 Task: Create a section Agile Assassins and in the section, add a milestone Blockchain Integration in the project AgileBuddy
Action: Mouse moved to (245, 699)
Screenshot: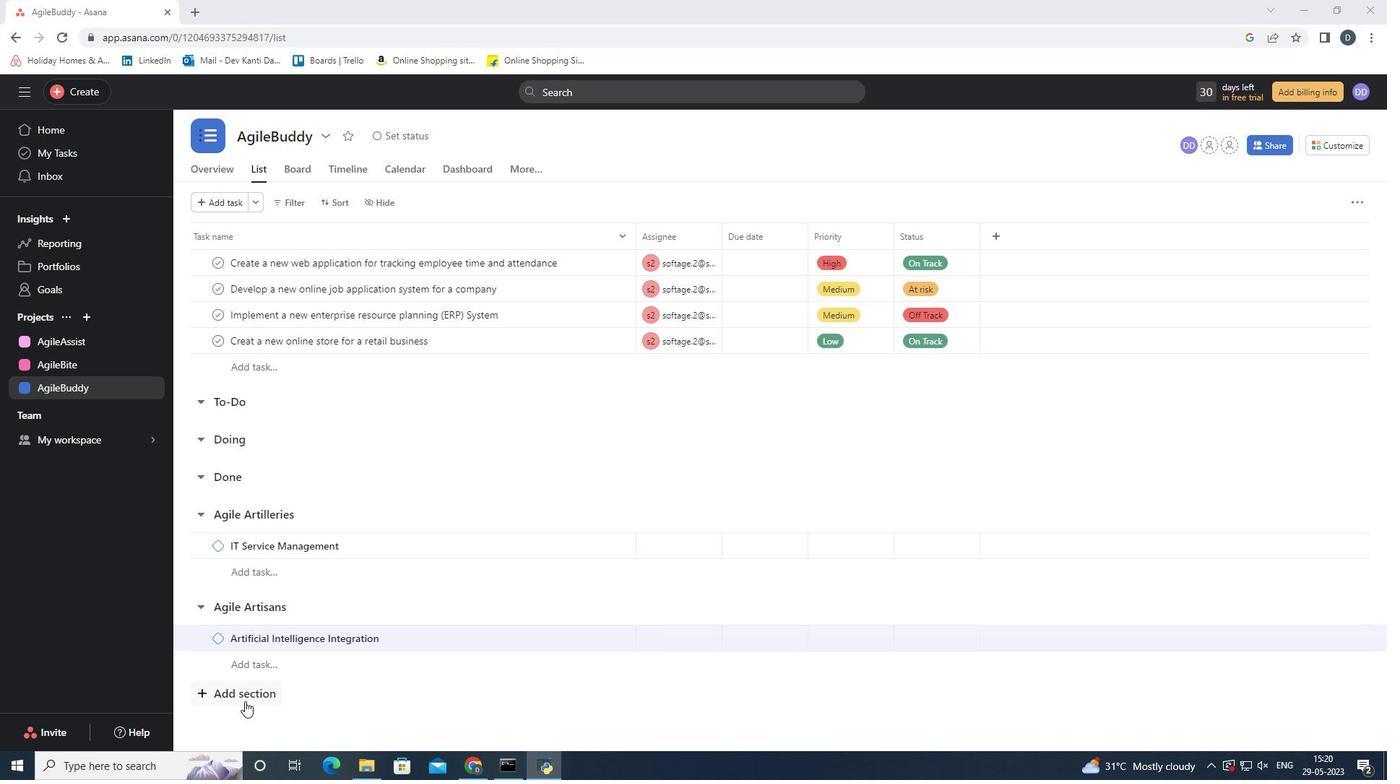 
Action: Mouse pressed left at (245, 699)
Screenshot: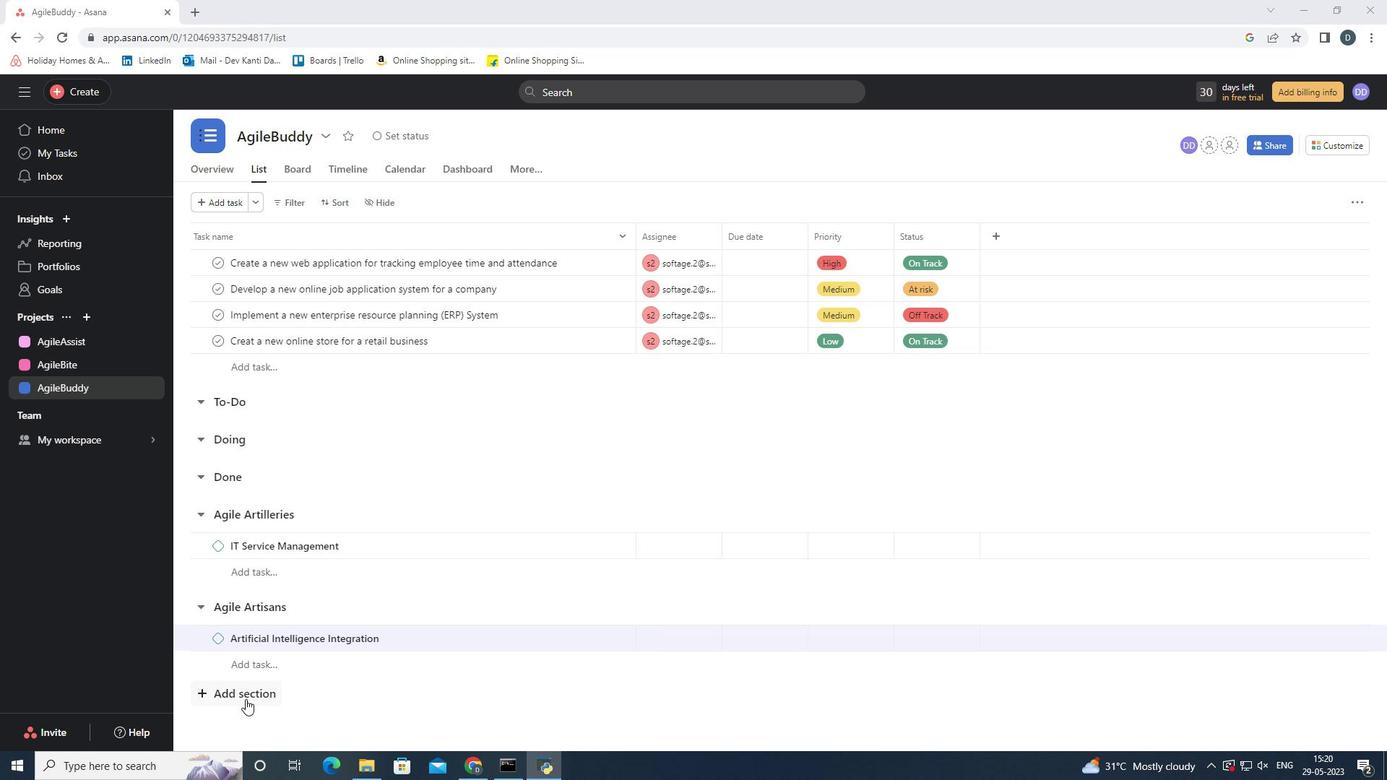 
Action: Mouse moved to (543, 577)
Screenshot: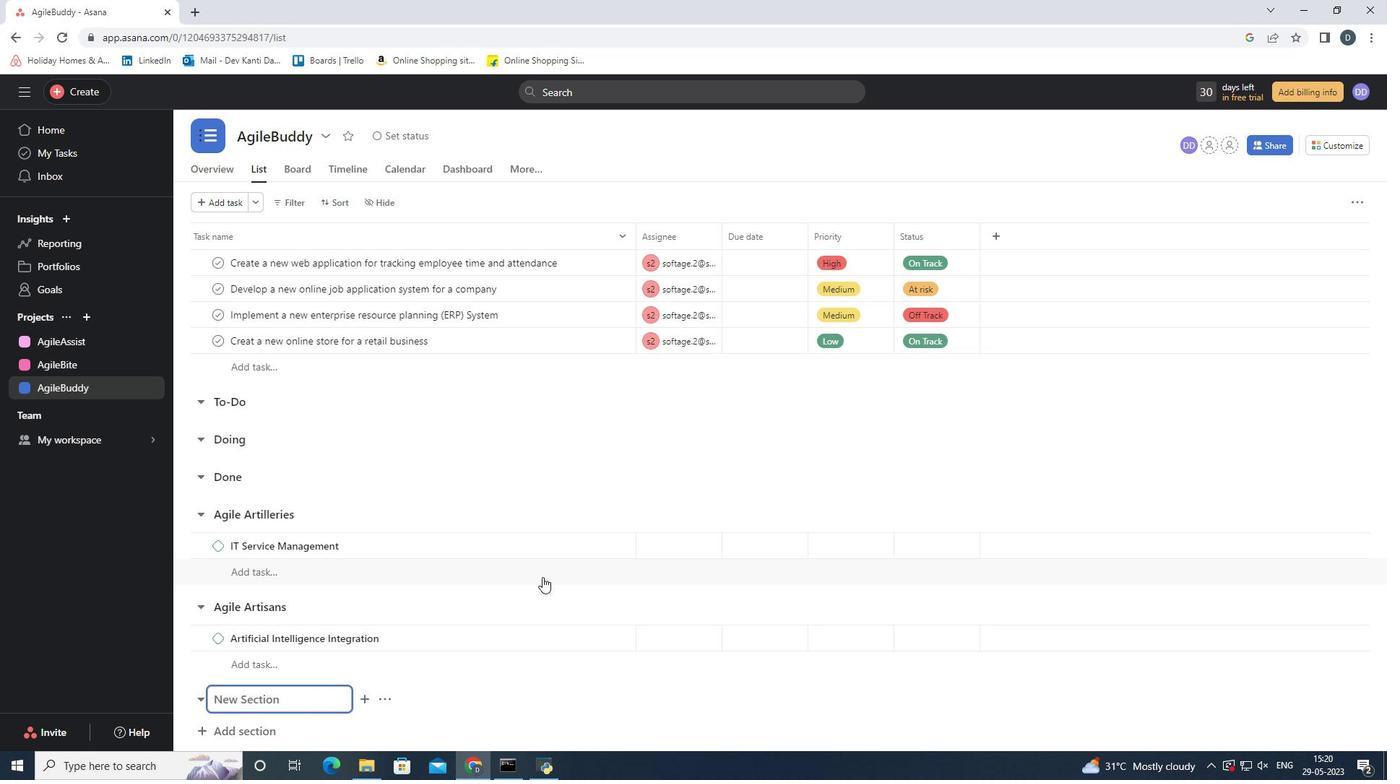
Action: Mouse scrolled (543, 576) with delta (0, 0)
Screenshot: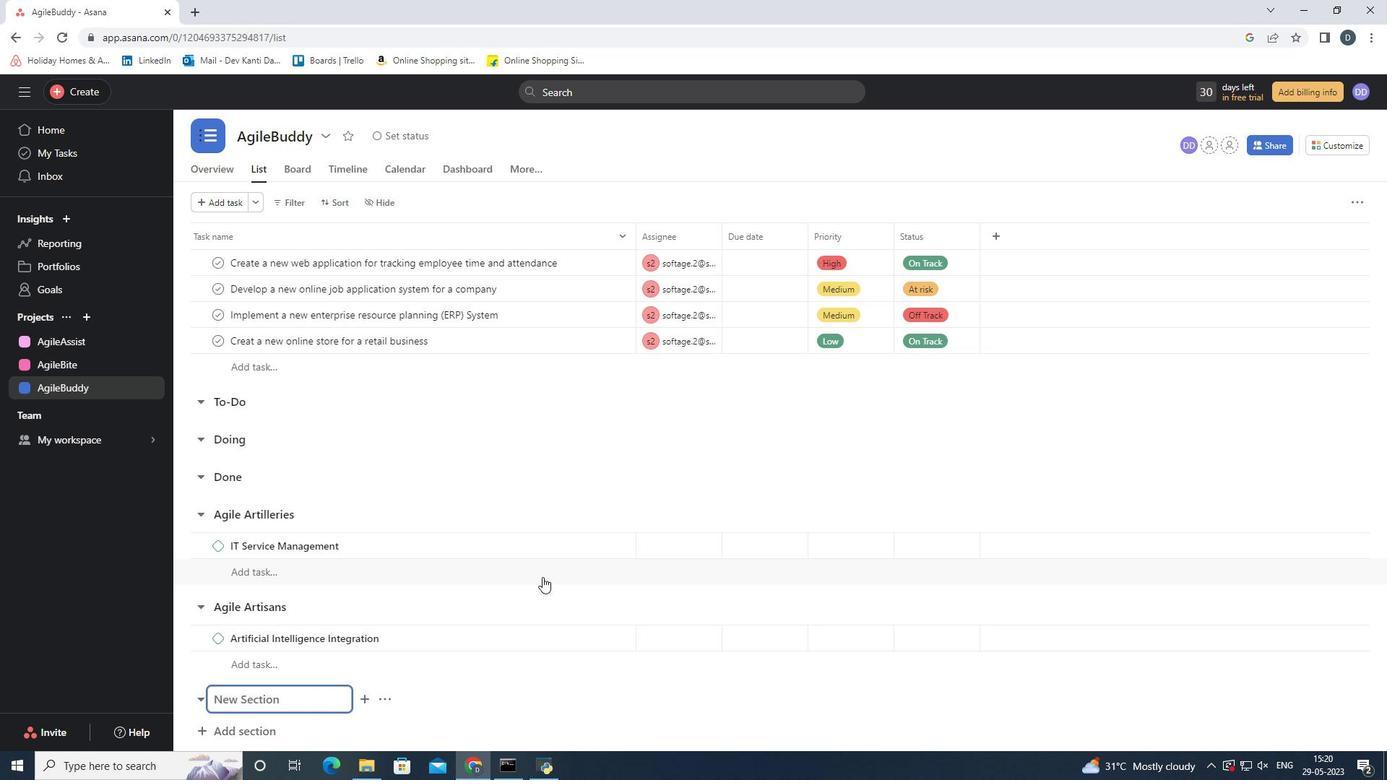 
Action: Mouse scrolled (543, 576) with delta (0, 0)
Screenshot: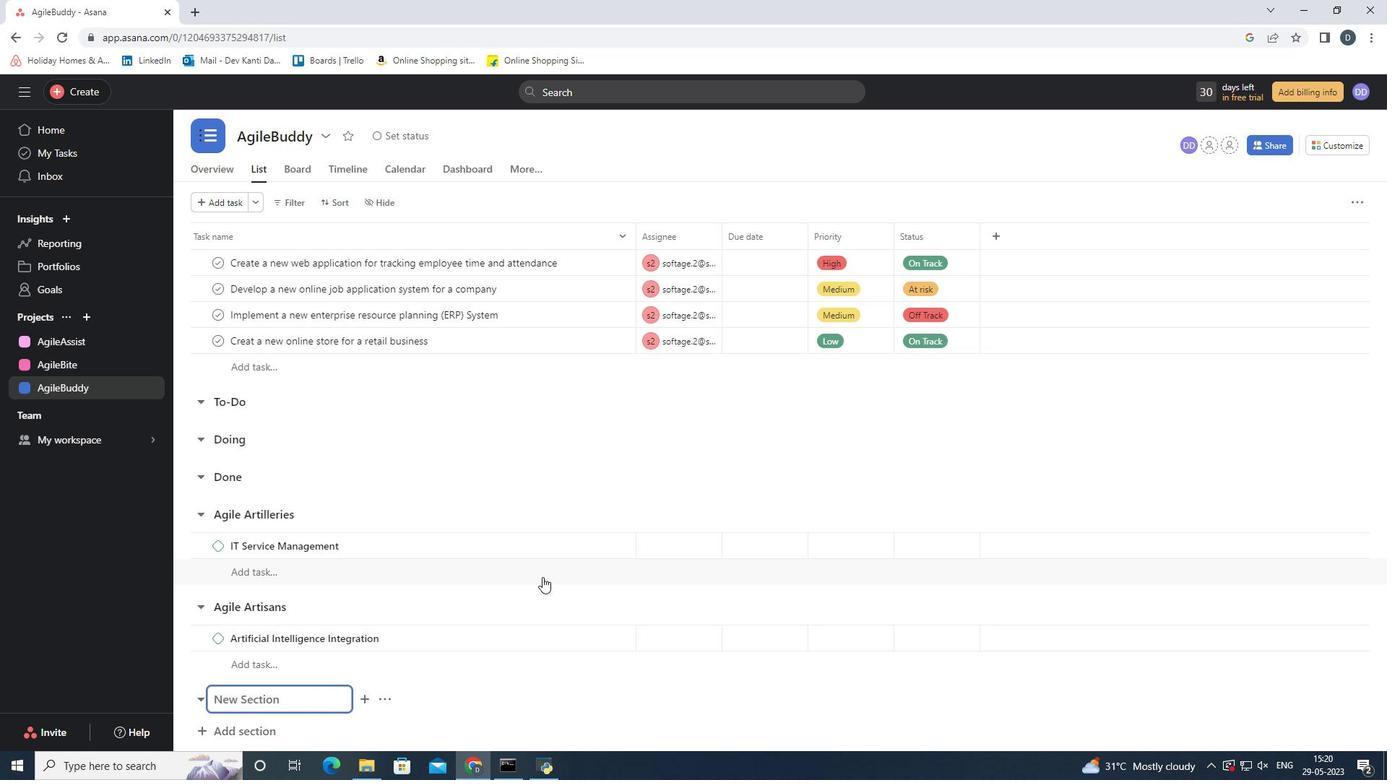 
Action: Mouse scrolled (543, 576) with delta (0, 0)
Screenshot: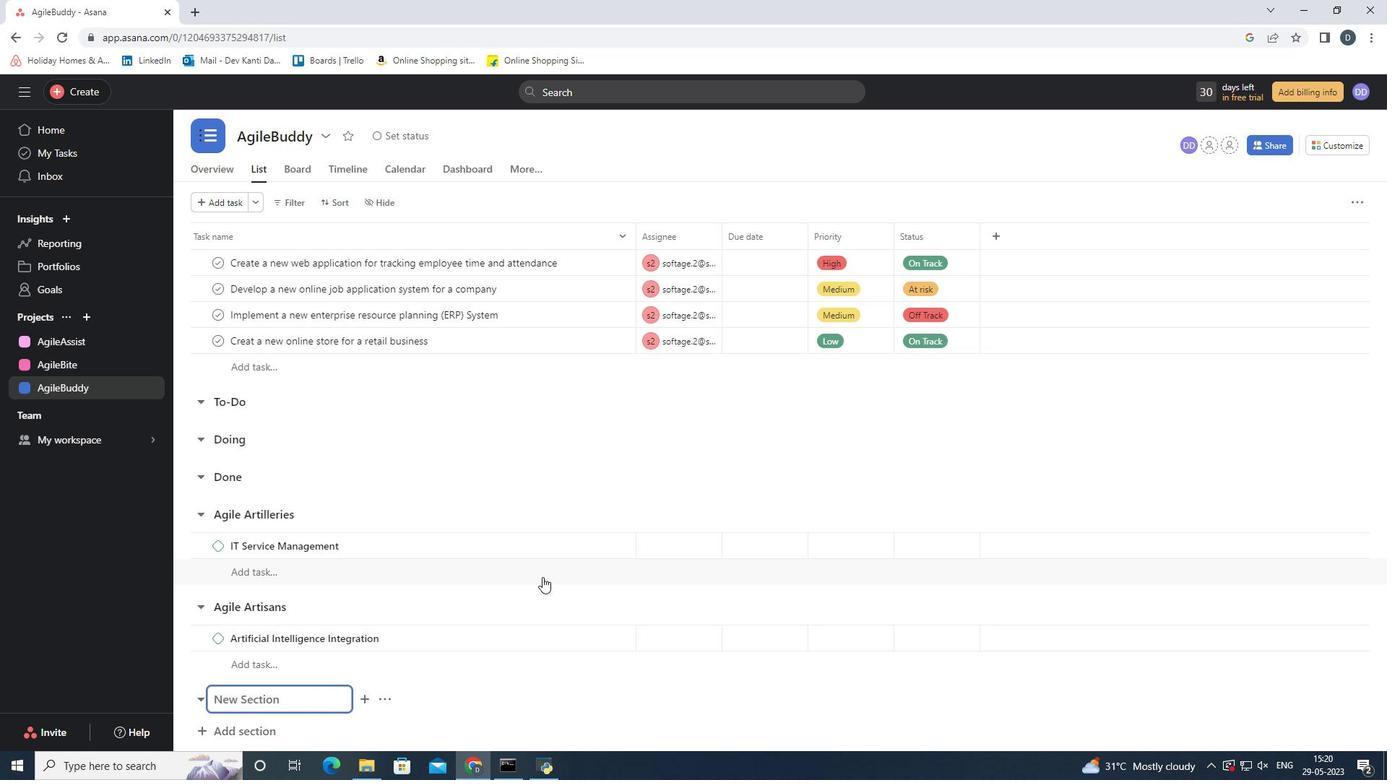
Action: Mouse moved to (518, 688)
Screenshot: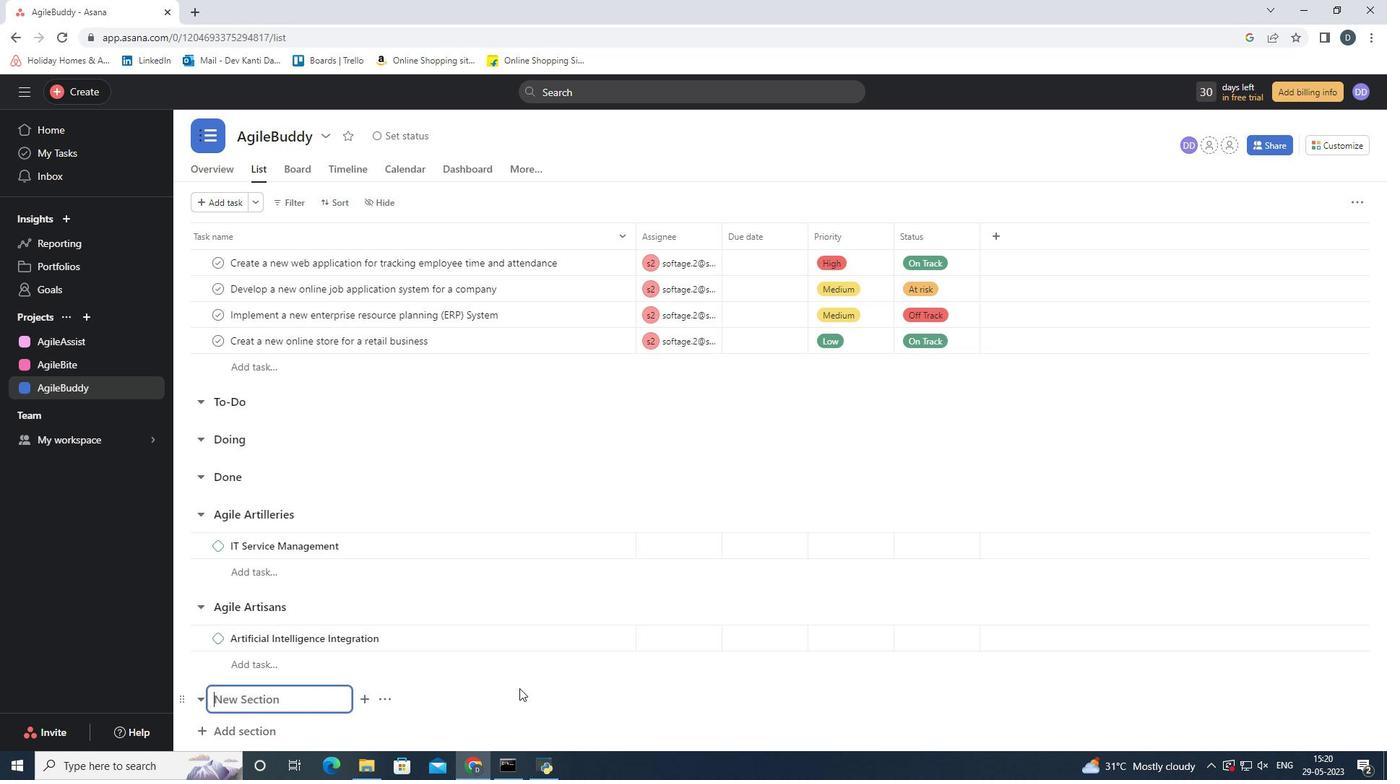 
Action: Key pressed <Key.shift>
Screenshot: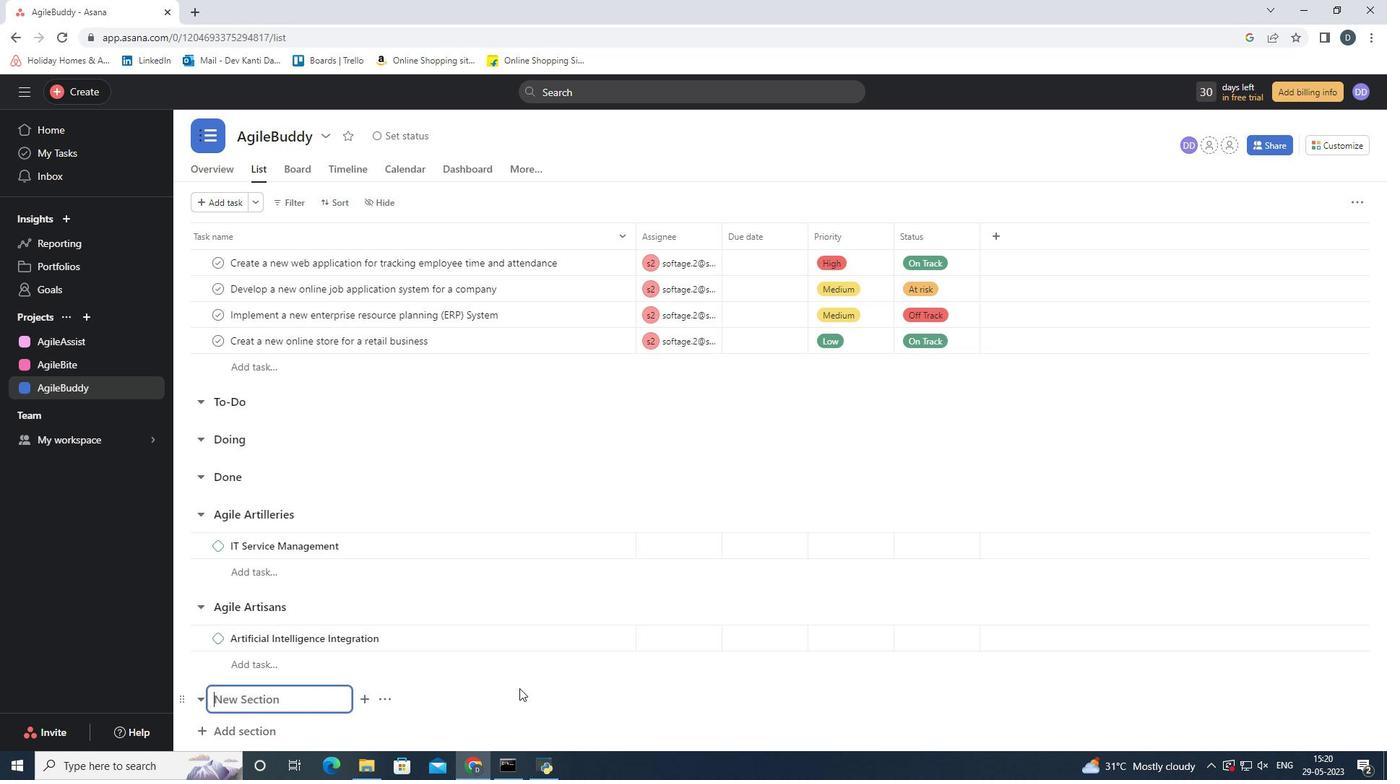 
Action: Mouse moved to (516, 688)
Screenshot: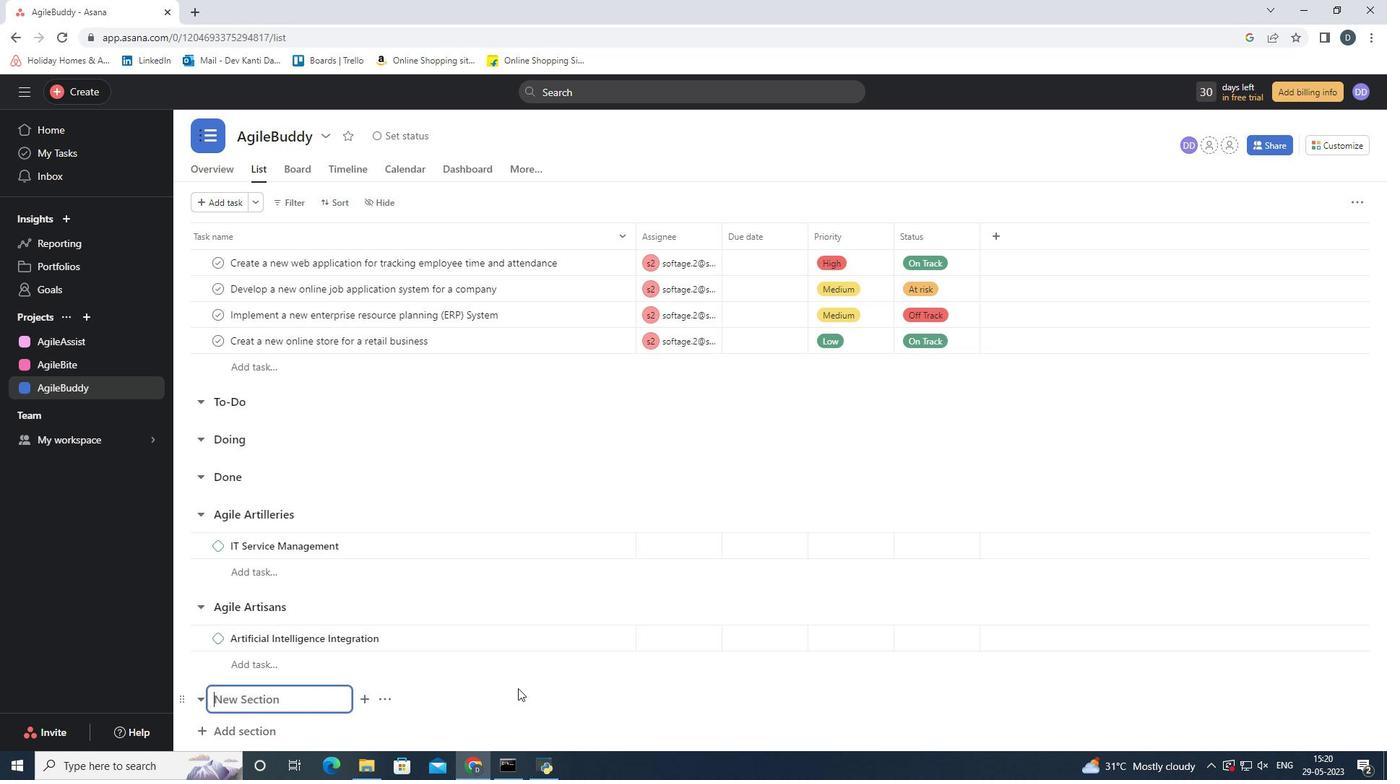 
Action: Key pressed Agile<Key.space><Key.shift>Assassins
Screenshot: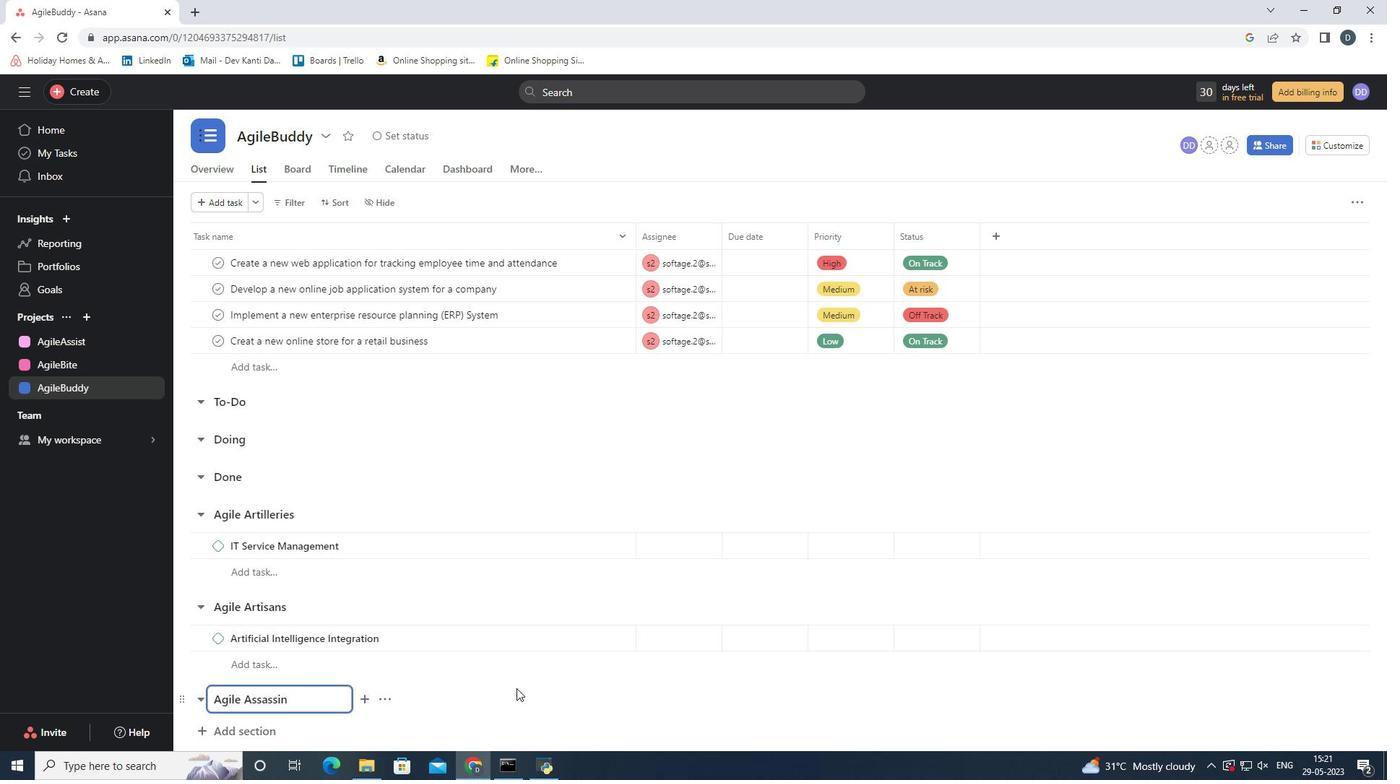 
Action: Mouse moved to (441, 691)
Screenshot: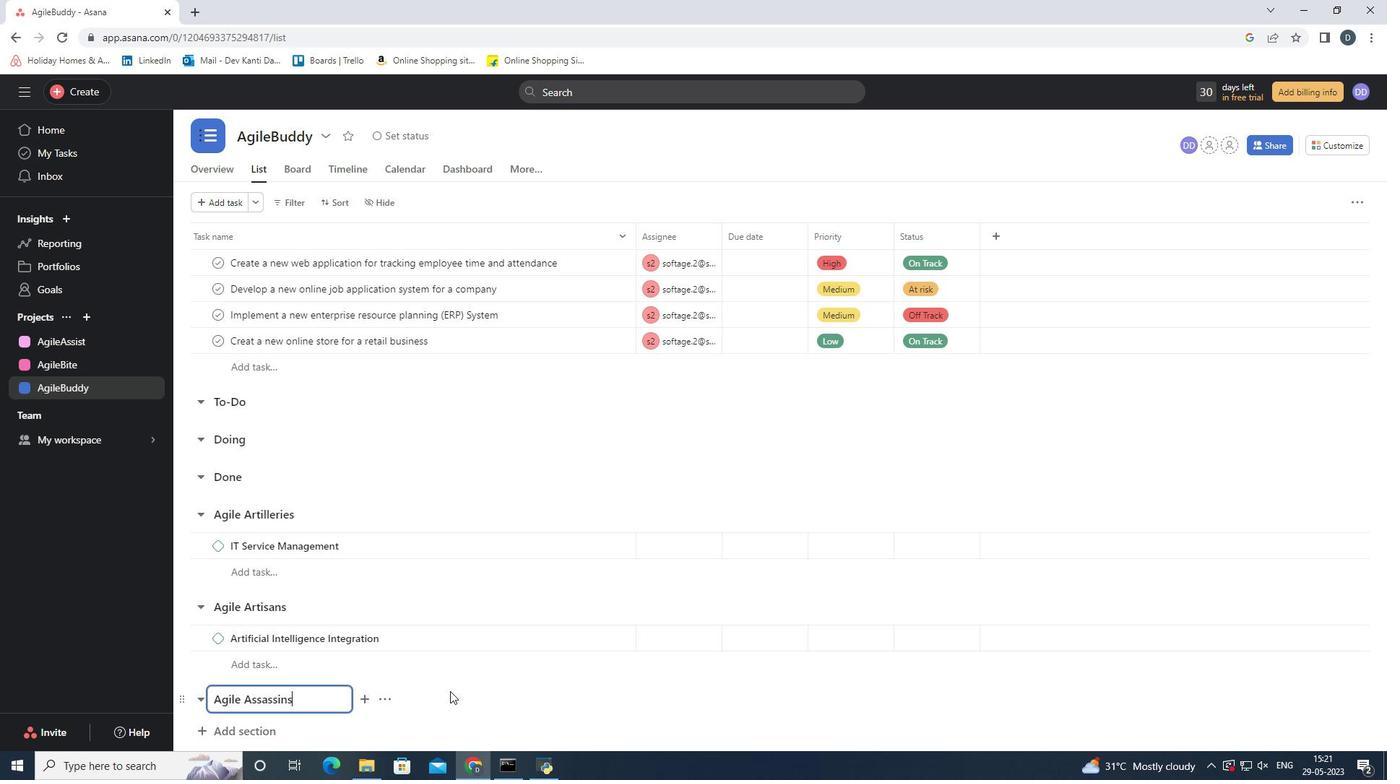 
Action: Mouse pressed left at (441, 691)
Screenshot: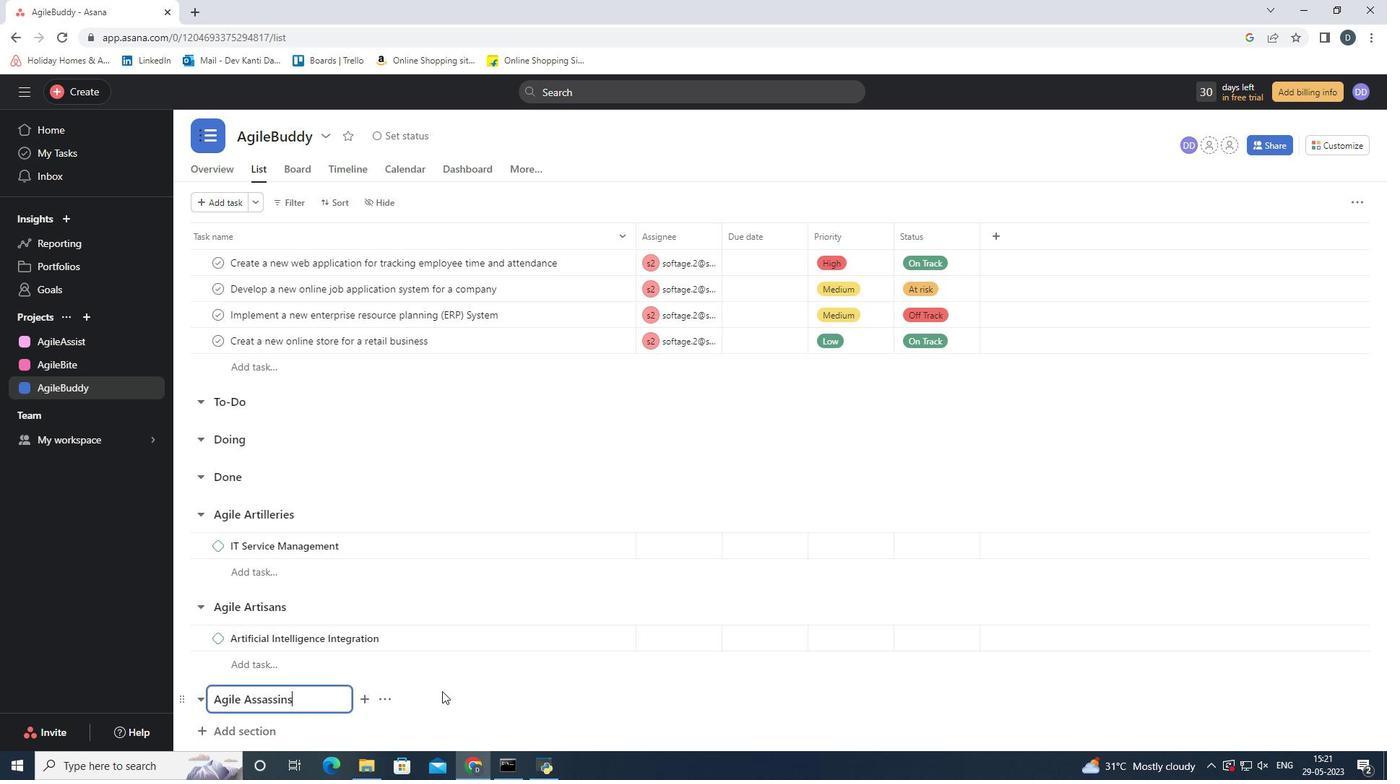 
Action: Mouse moved to (300, 700)
Screenshot: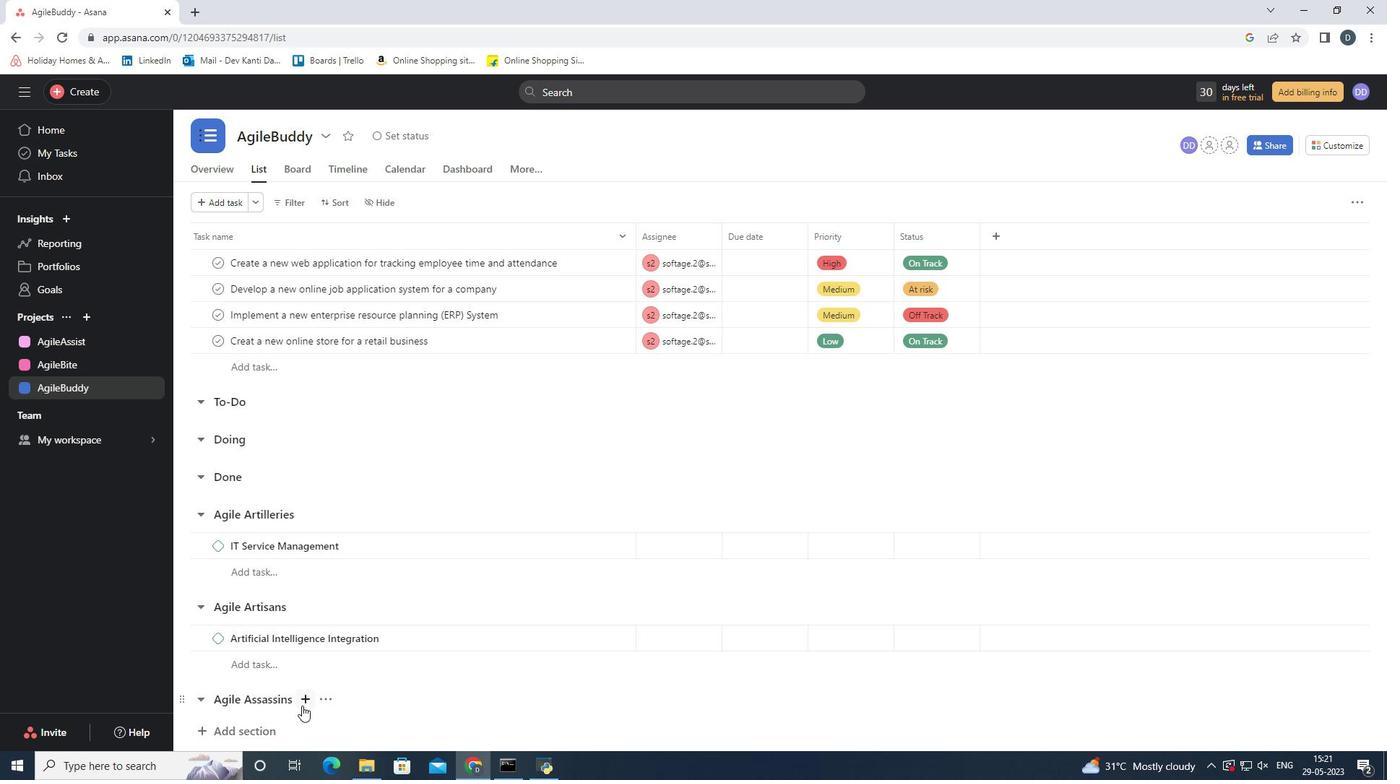 
Action: Mouse pressed left at (300, 700)
Screenshot: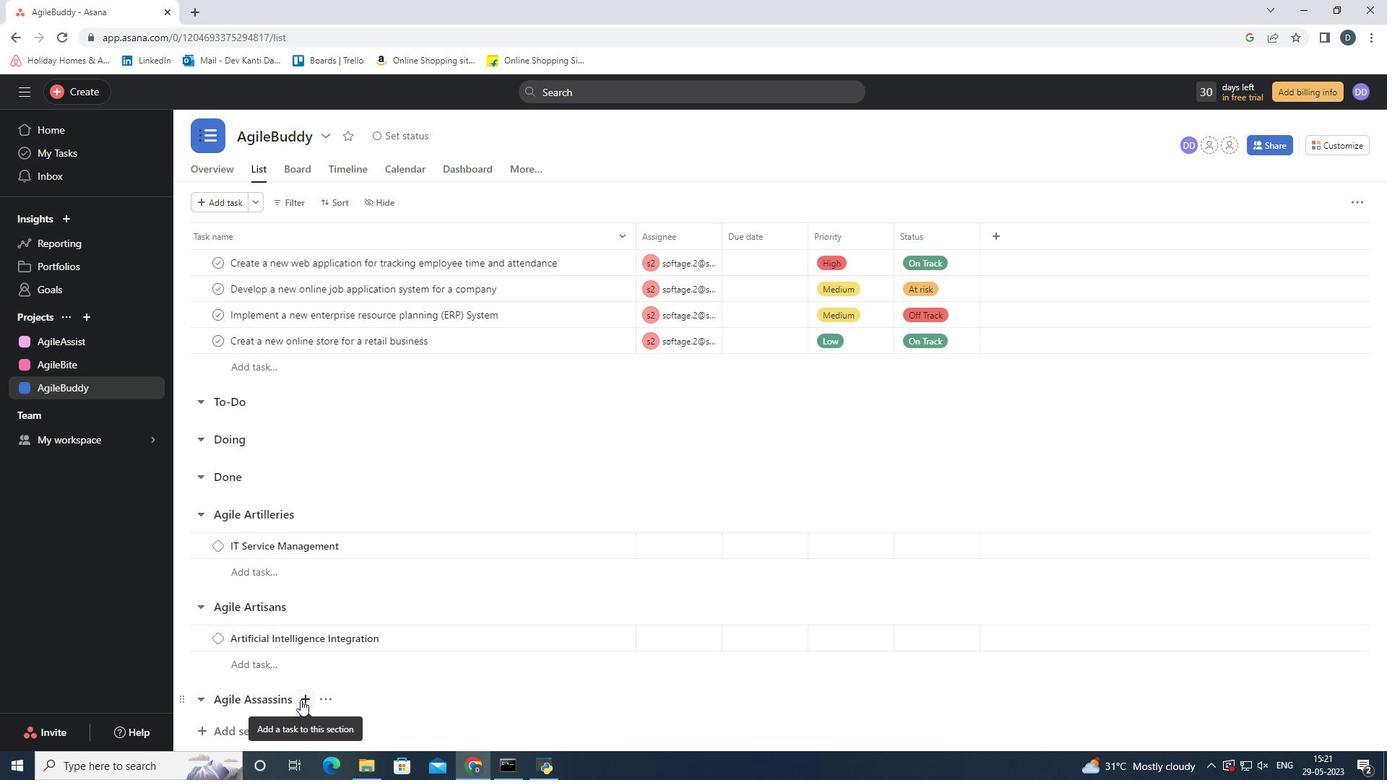 
Action: Mouse moved to (338, 706)
Screenshot: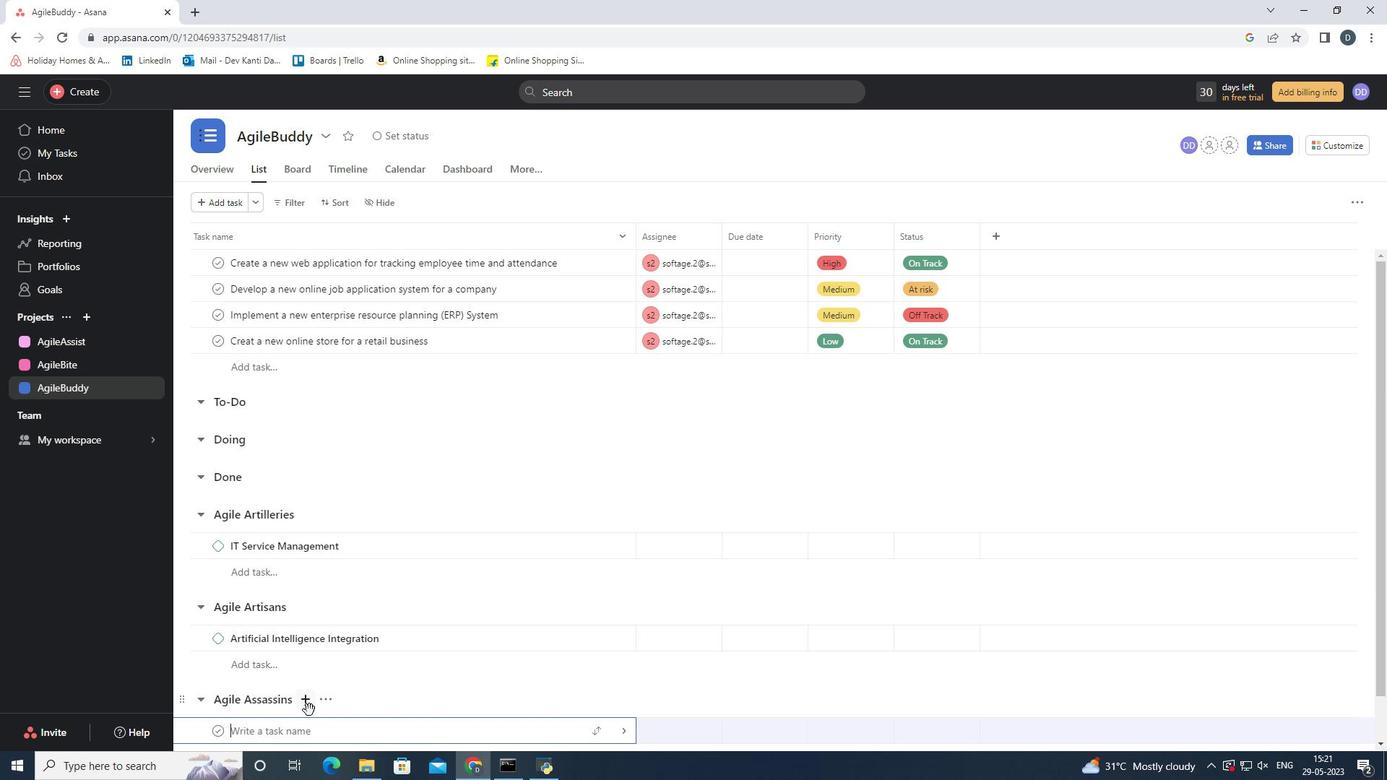 
Action: Mouse scrolled (338, 705) with delta (0, 0)
Screenshot: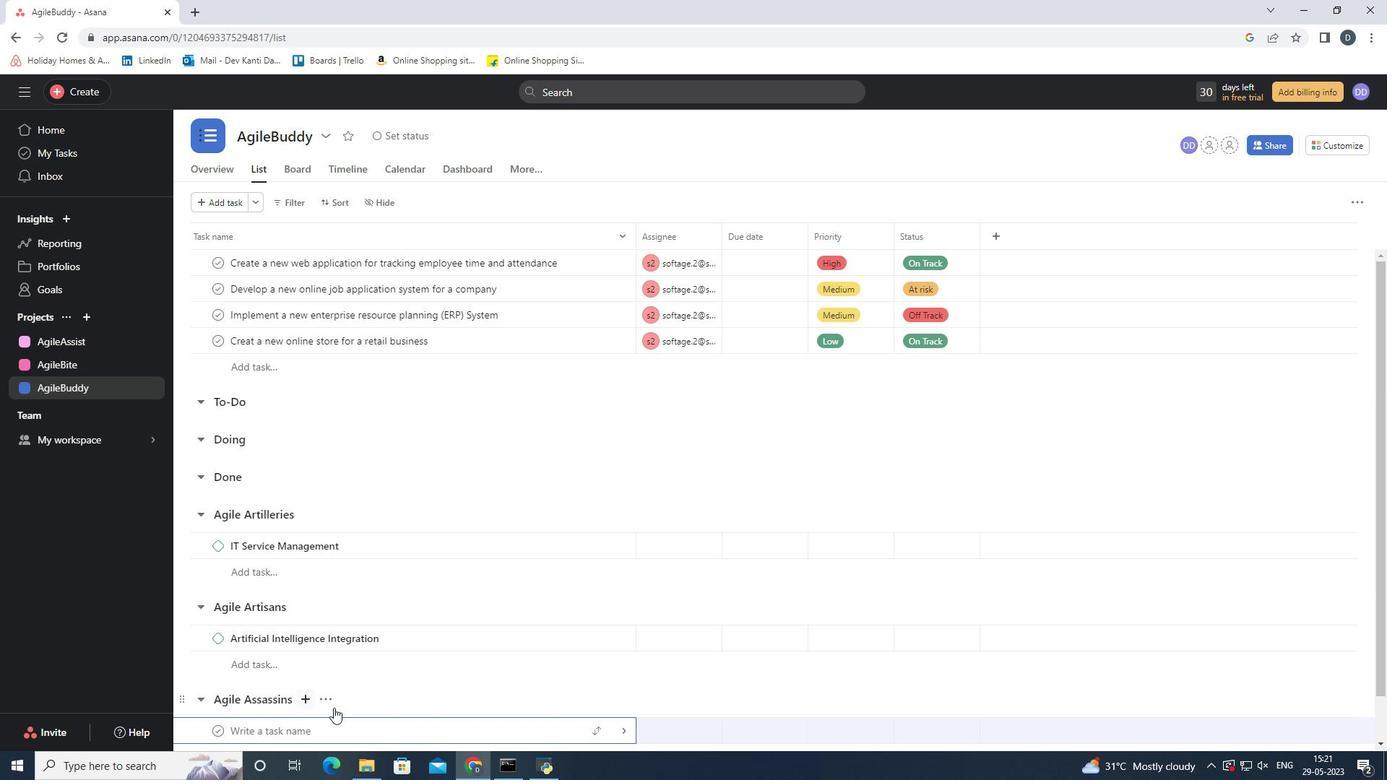 
Action: Mouse scrolled (338, 705) with delta (0, 0)
Screenshot: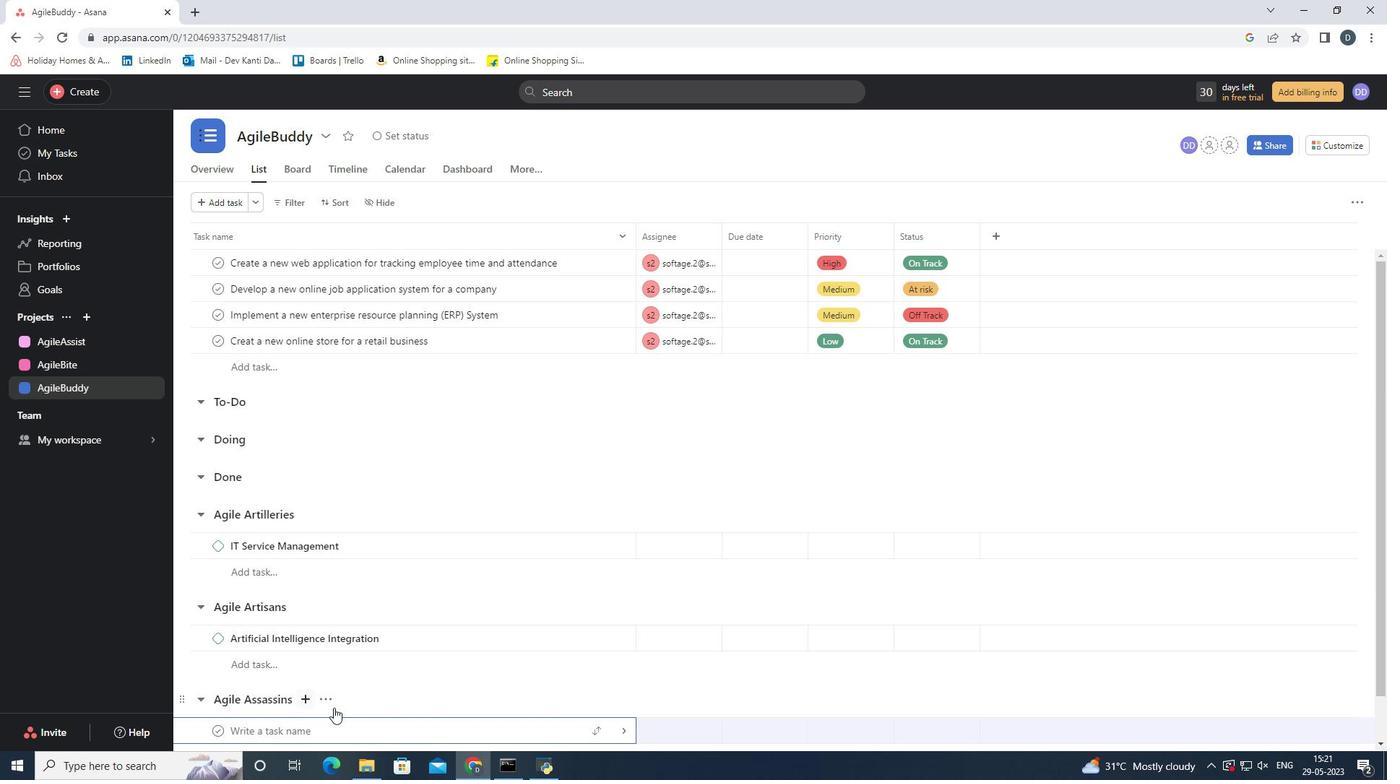 
Action: Mouse scrolled (338, 705) with delta (0, 0)
Screenshot: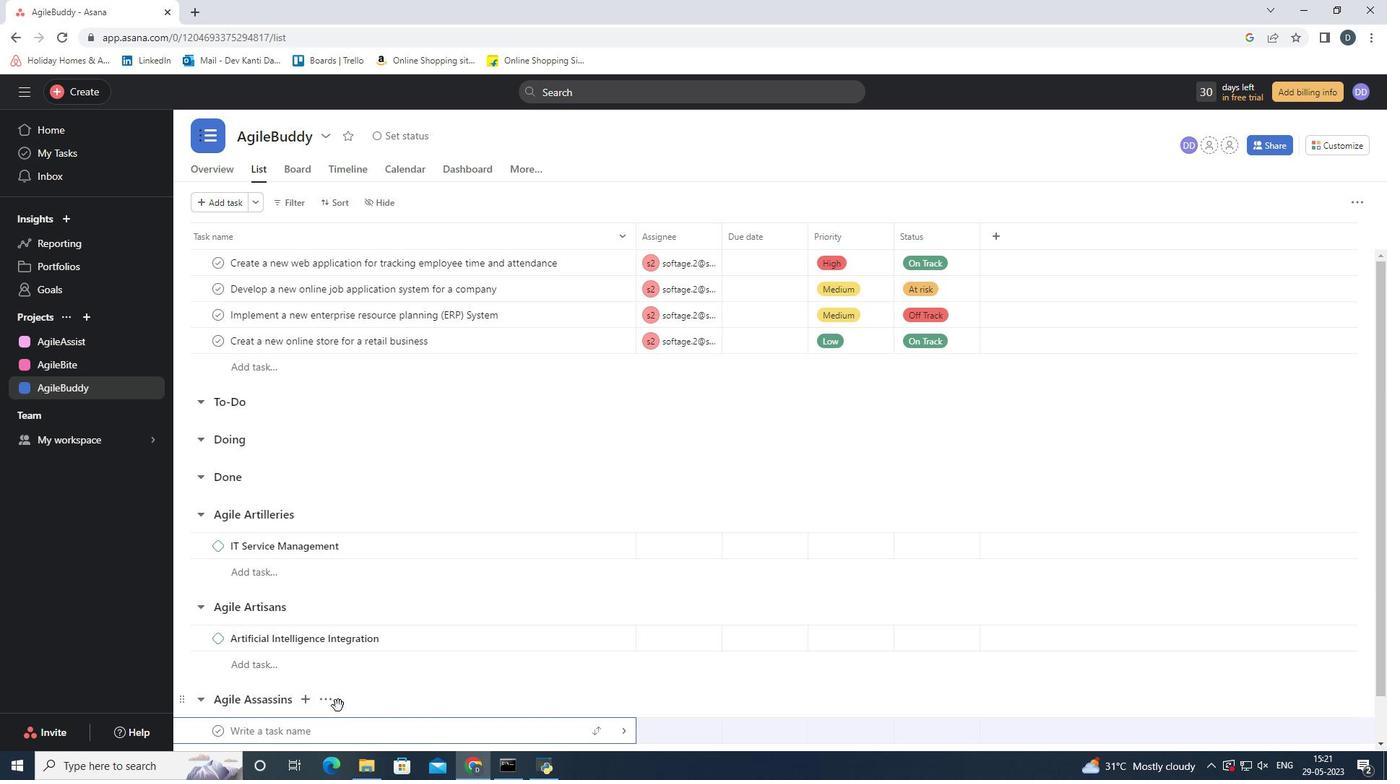 
Action: Mouse moved to (473, 654)
Screenshot: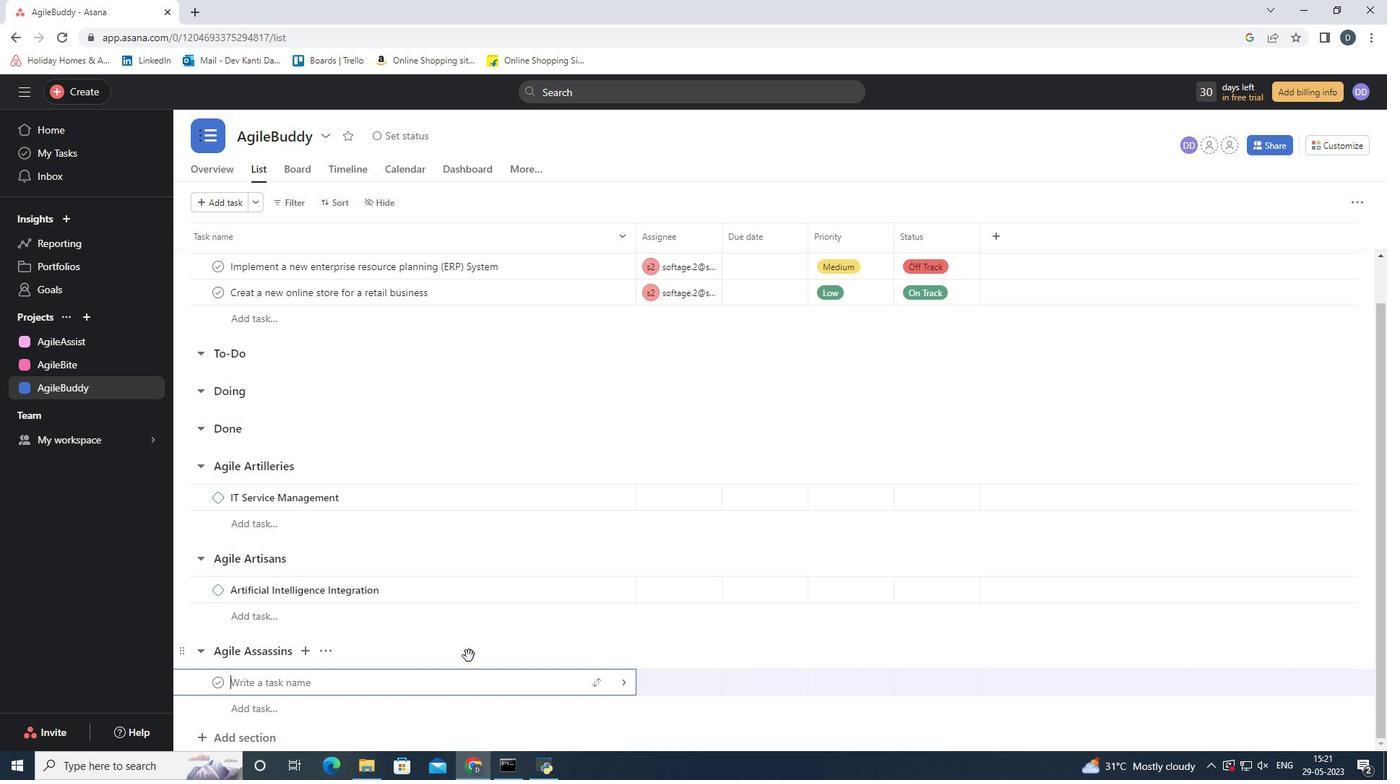 
Action: Key pressed <Key.shift><Key.shift><Key.shift><Key.shift><Key.shift><Key.shift>Blockchain<Key.space><Key.shift>Integration
Screenshot: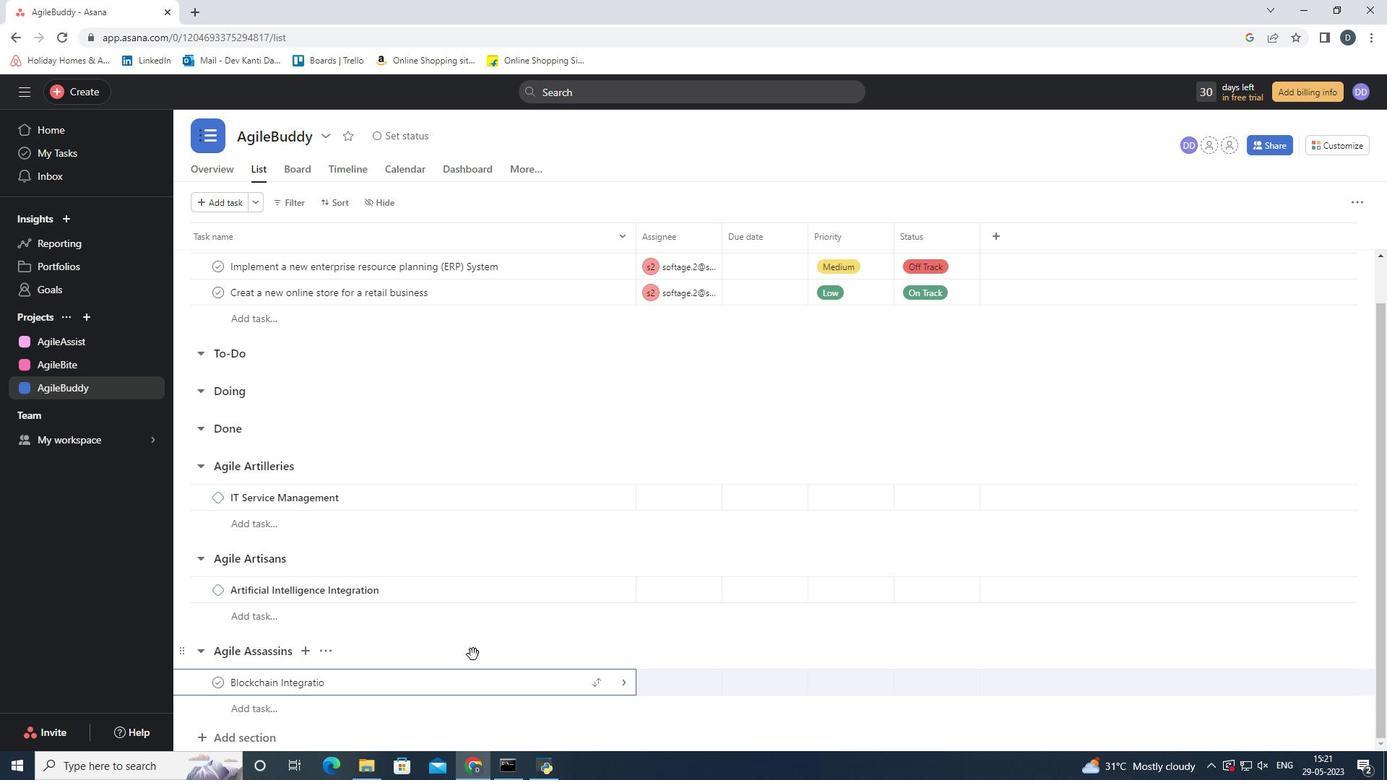 
Action: Mouse moved to (623, 686)
Screenshot: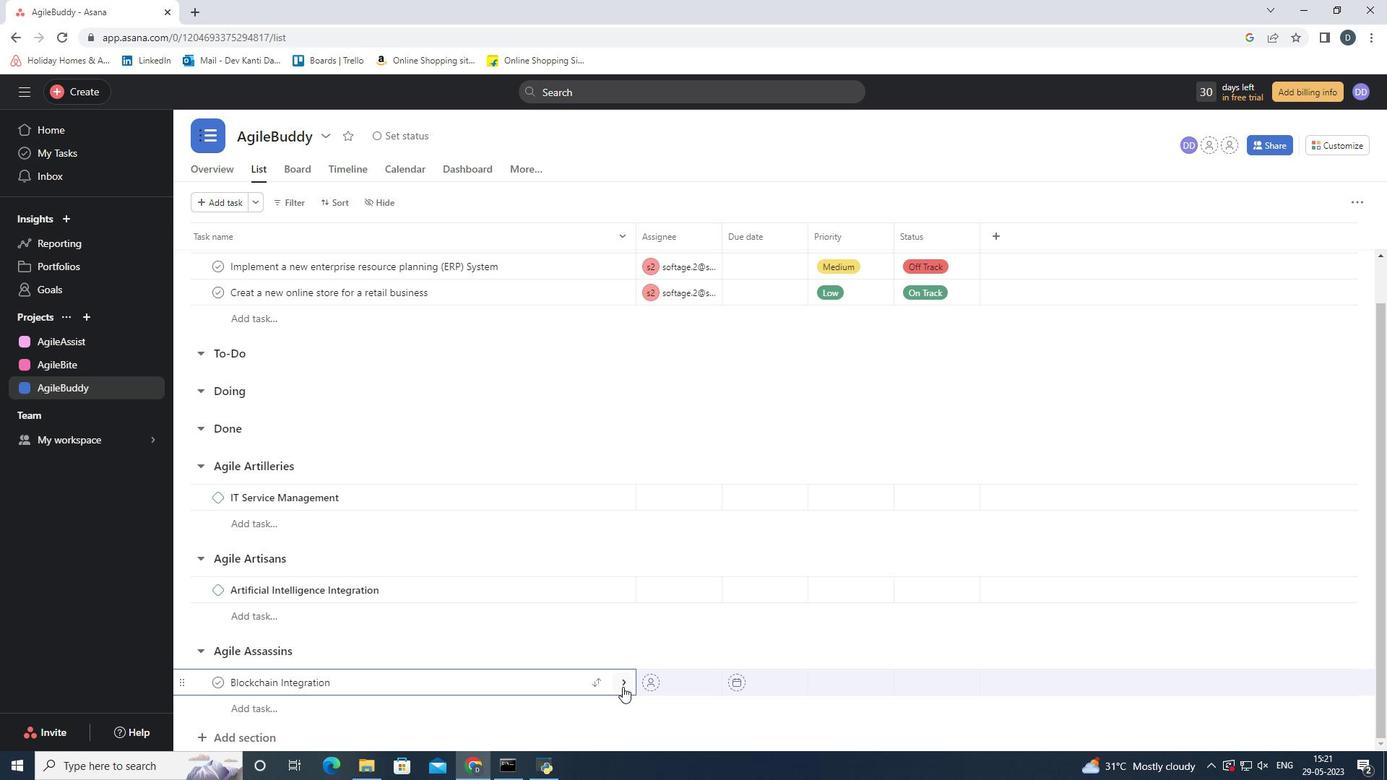 
Action: Mouse pressed left at (623, 686)
Screenshot: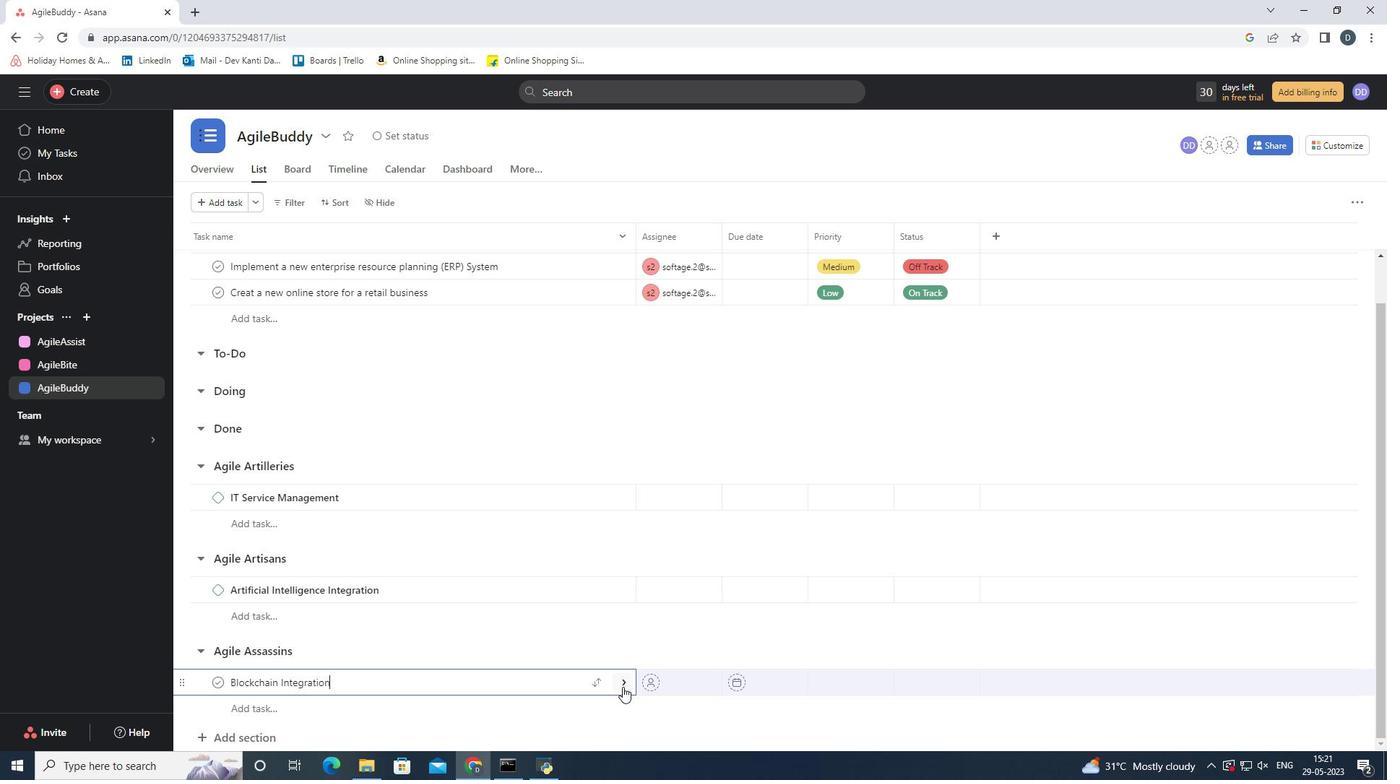 
Action: Mouse moved to (1334, 198)
Screenshot: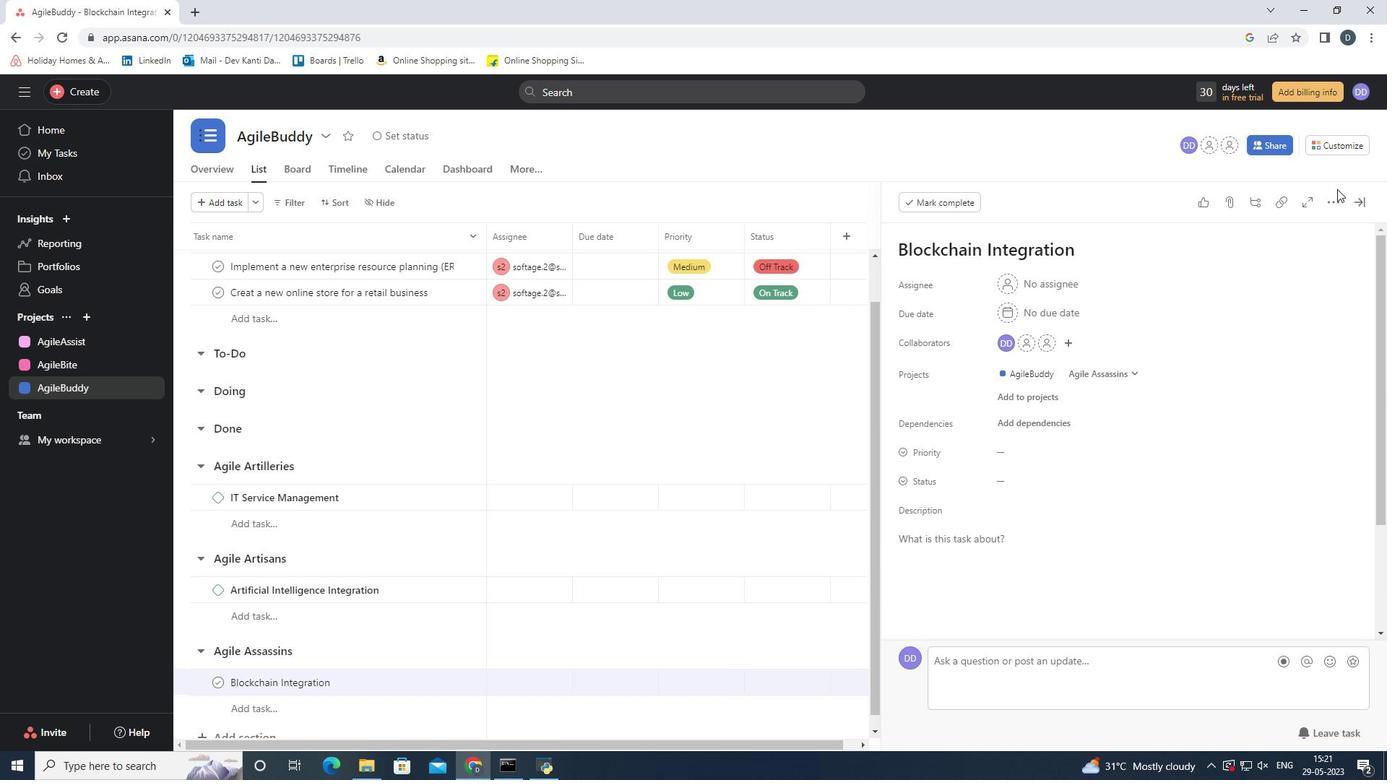 
Action: Mouse pressed left at (1334, 198)
Screenshot: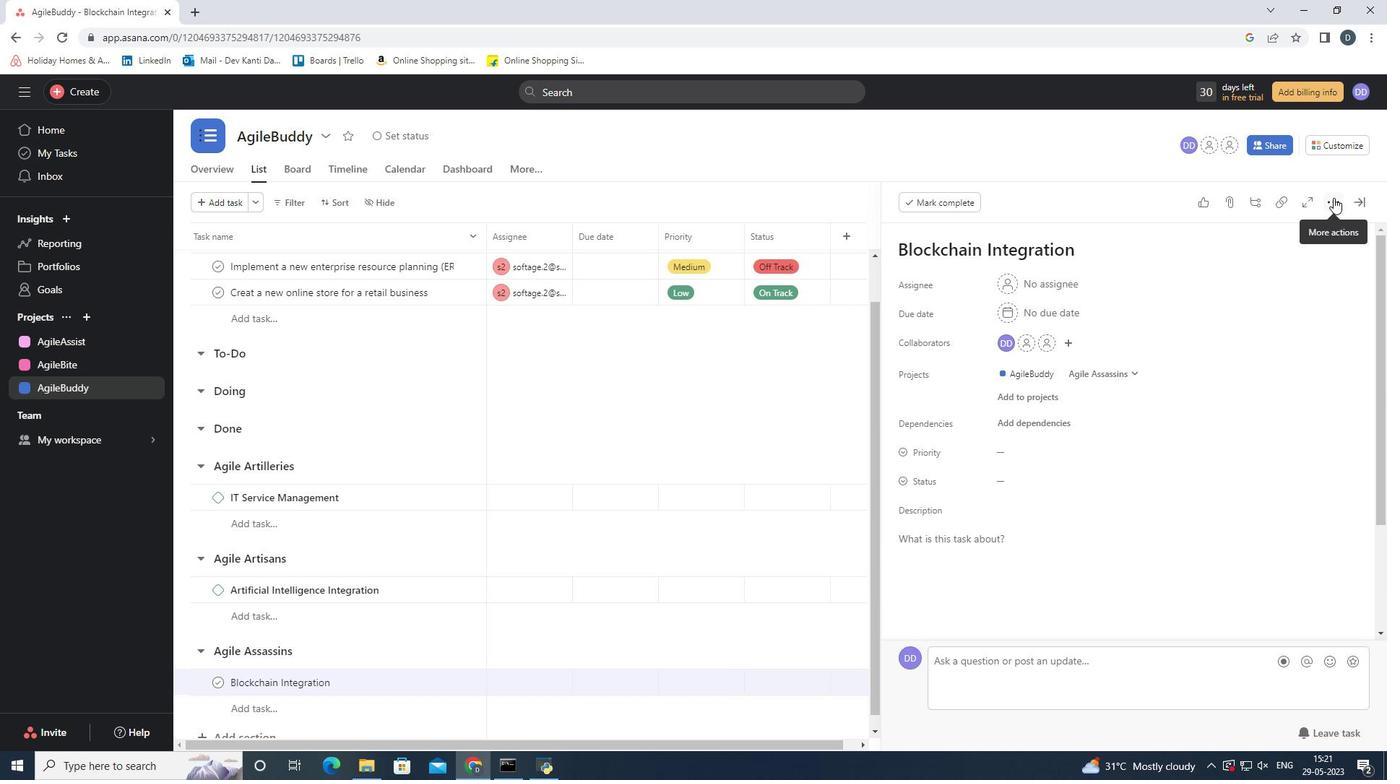 
Action: Mouse moved to (1300, 253)
Screenshot: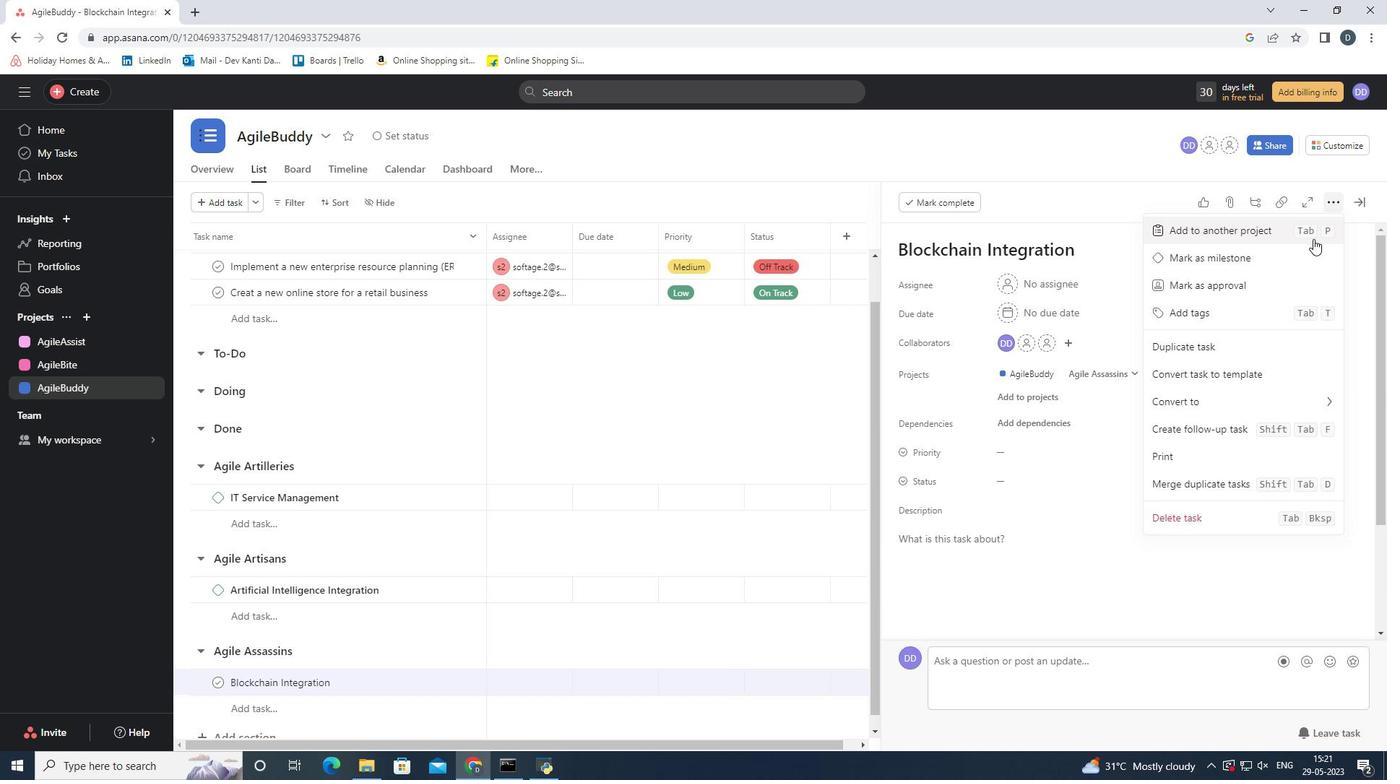 
Action: Mouse pressed left at (1300, 253)
Screenshot: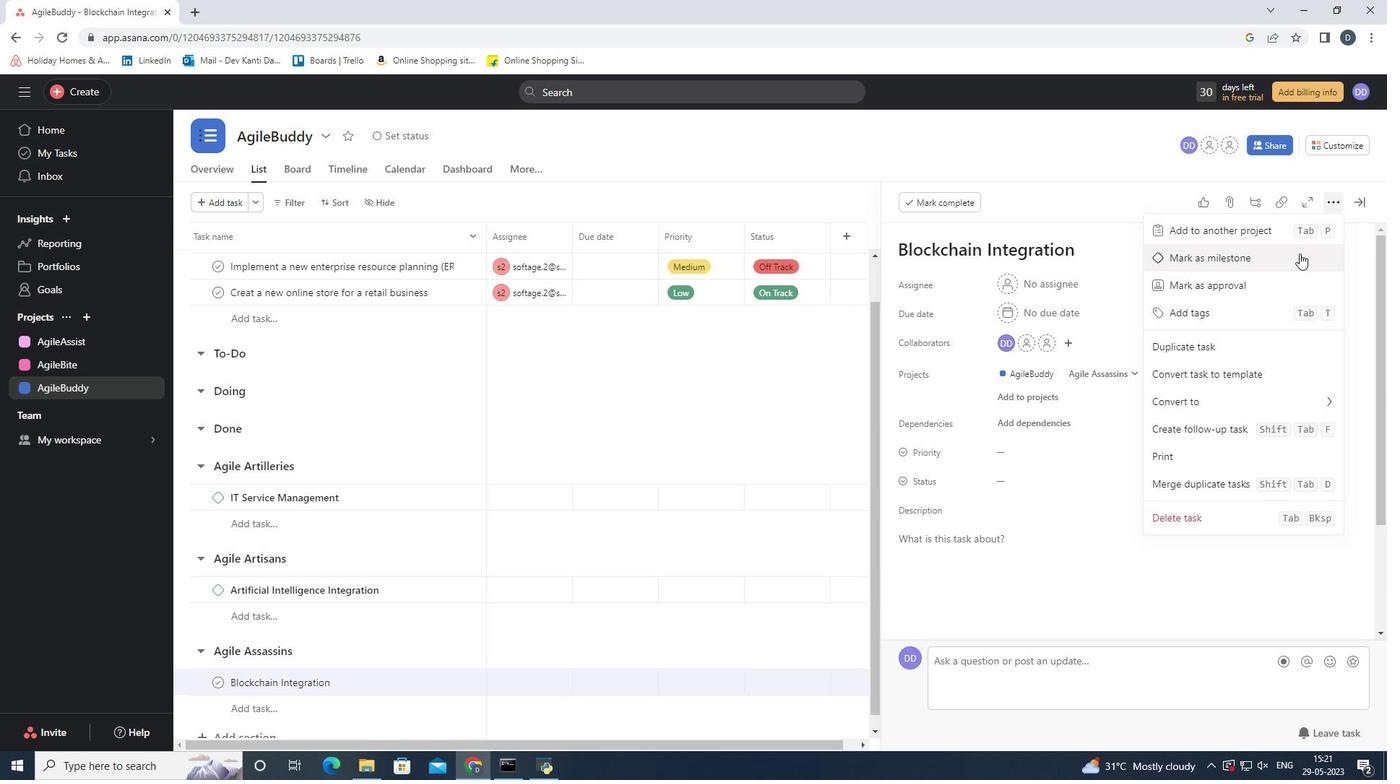 
Action: Mouse moved to (793, 653)
Screenshot: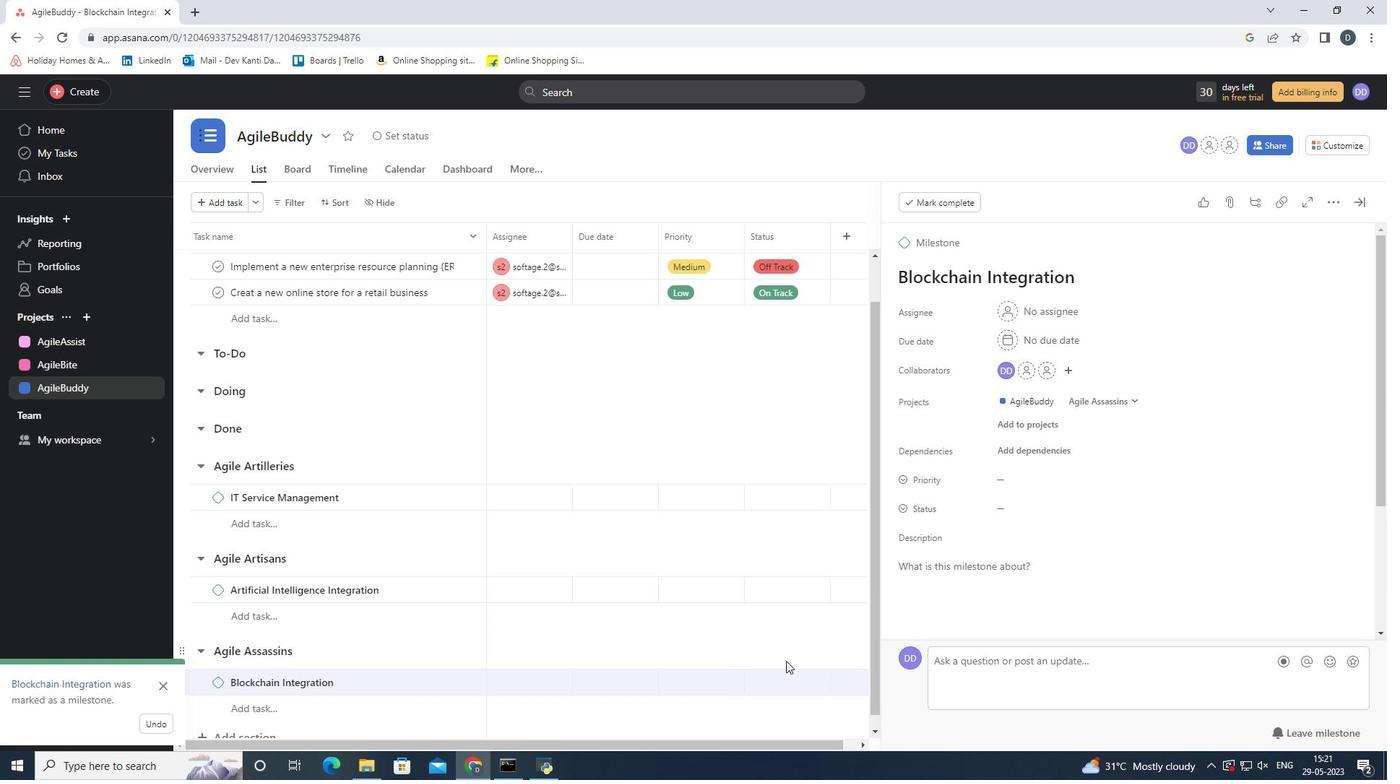 
Action: Mouse pressed left at (793, 653)
Screenshot: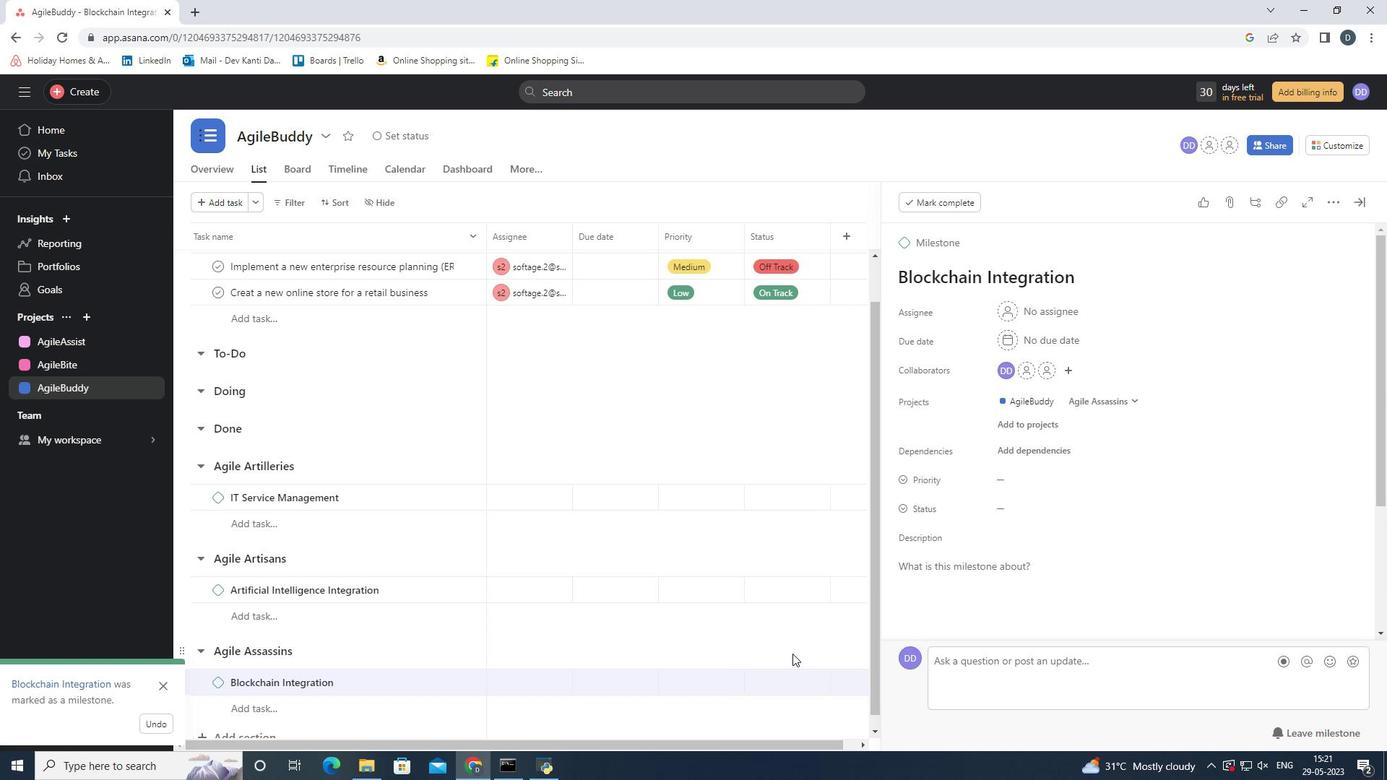 
Action: Mouse moved to (1362, 200)
Screenshot: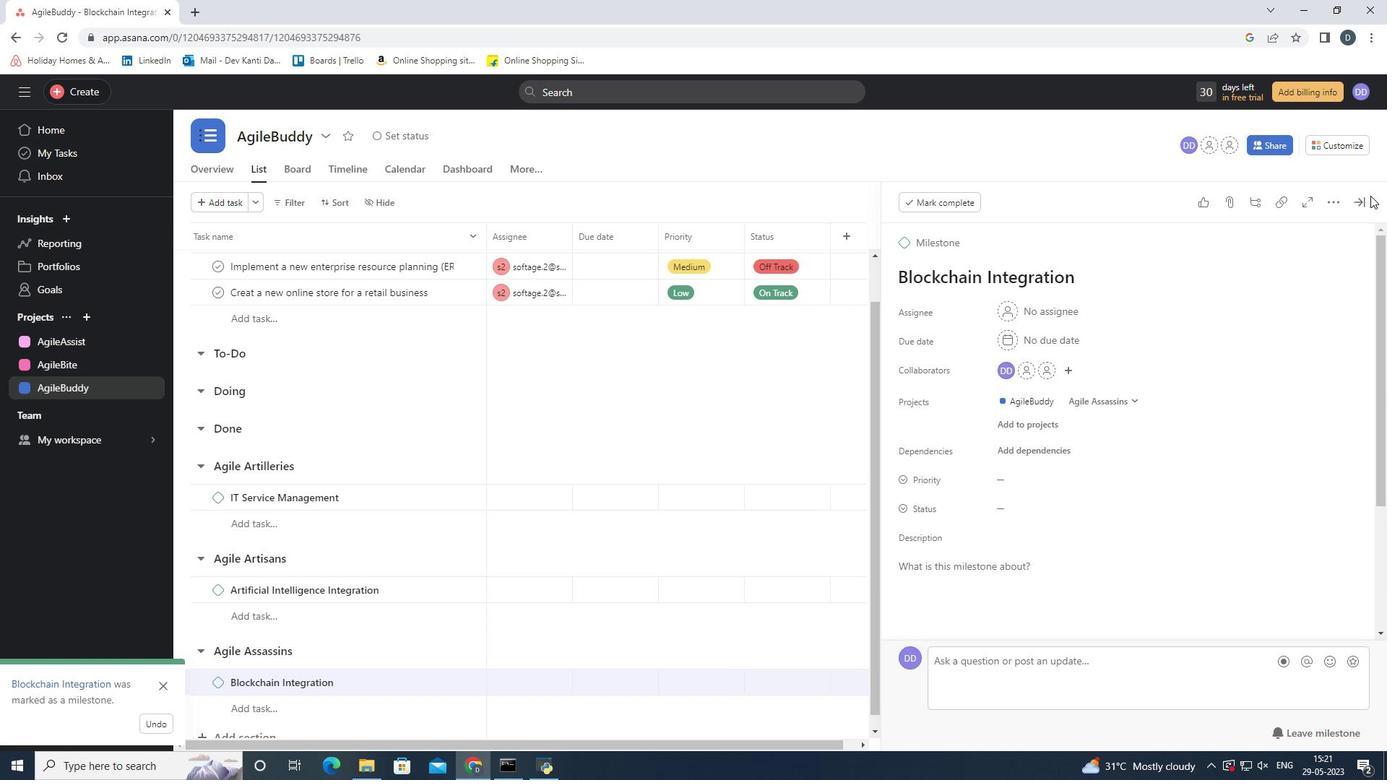 
Action: Mouse pressed left at (1362, 200)
Screenshot: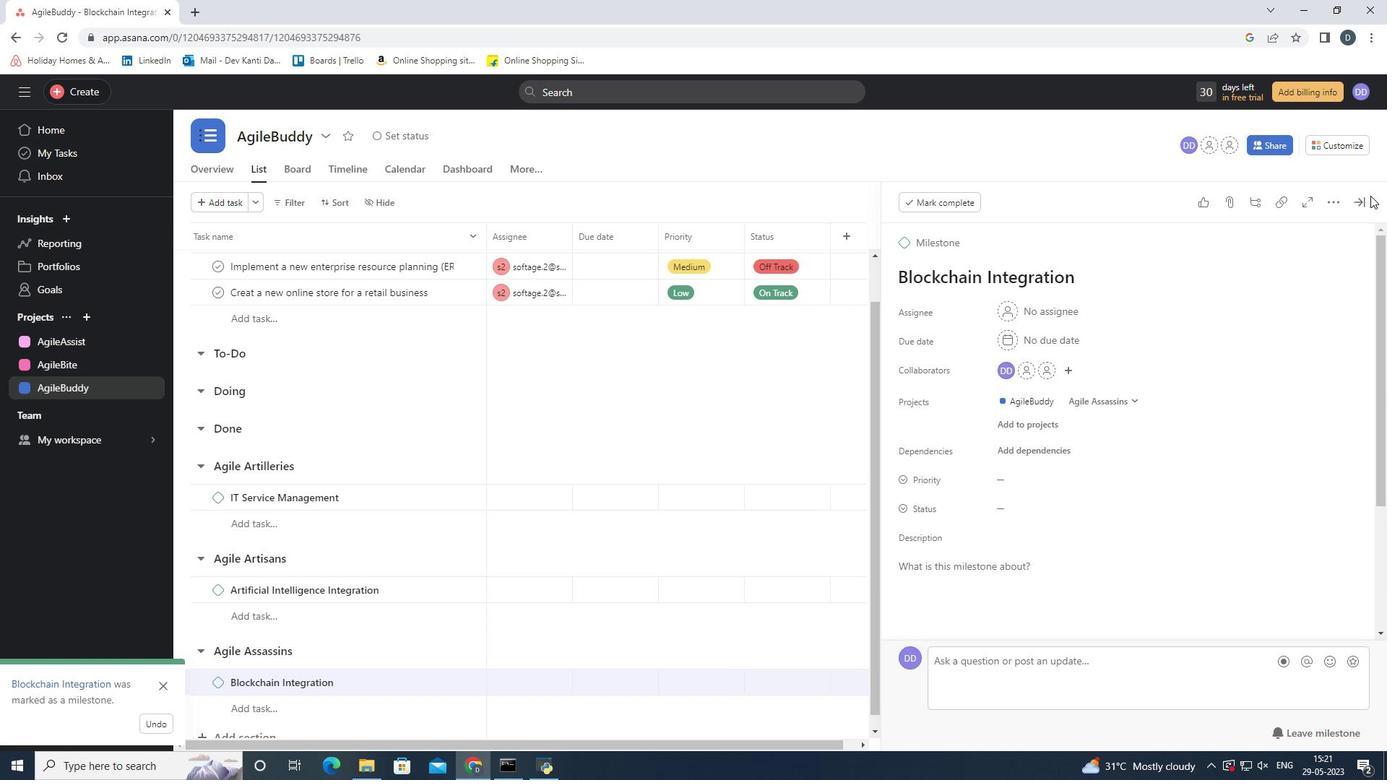 
Action: Mouse moved to (164, 692)
Screenshot: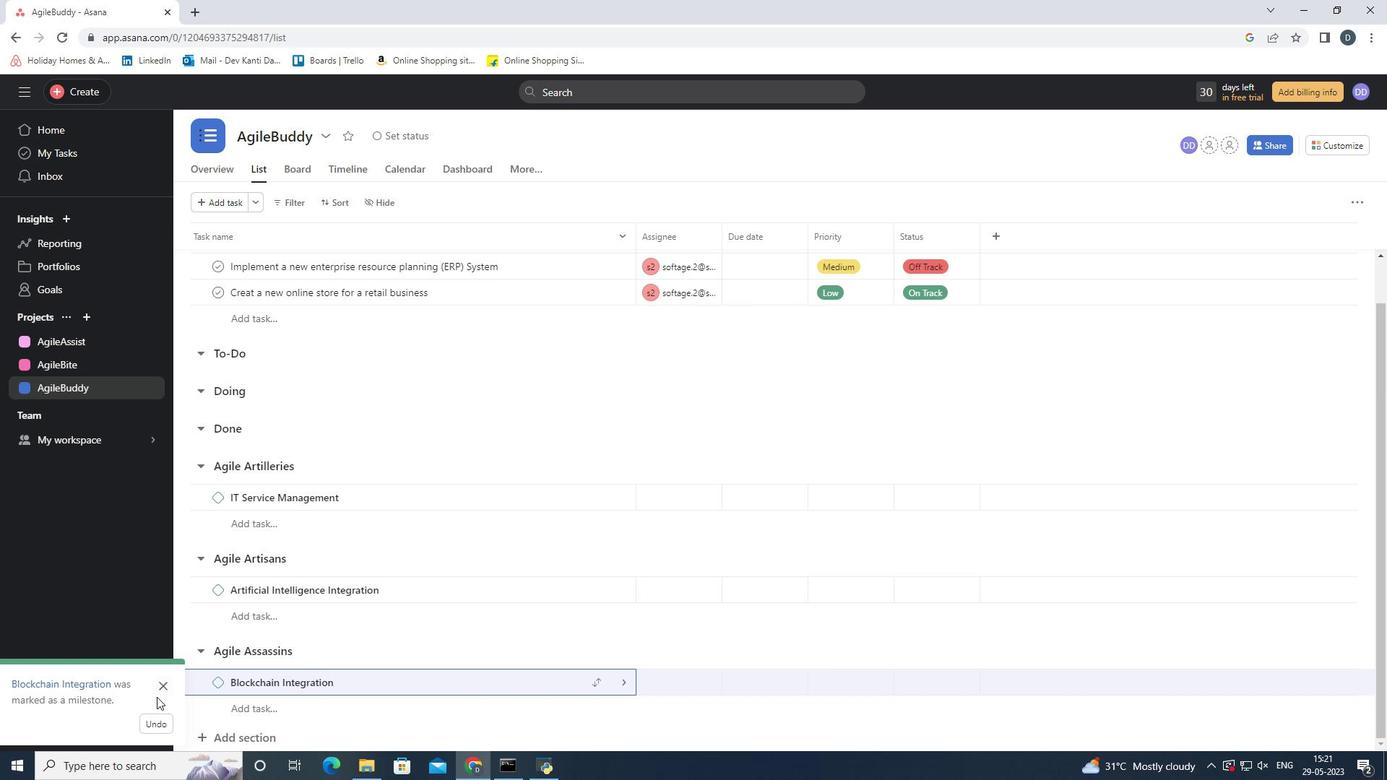 
Action: Mouse pressed left at (164, 692)
Screenshot: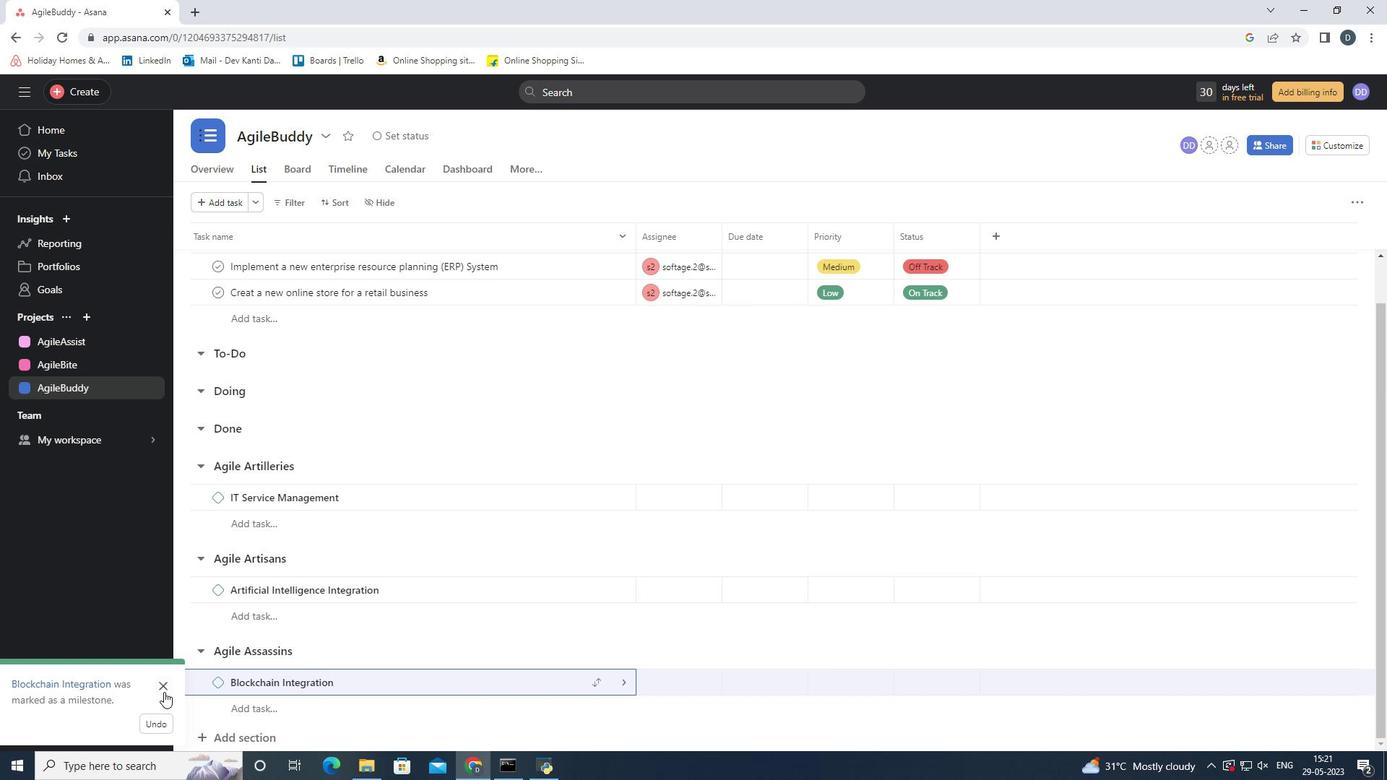 
Action: Mouse moved to (577, 470)
Screenshot: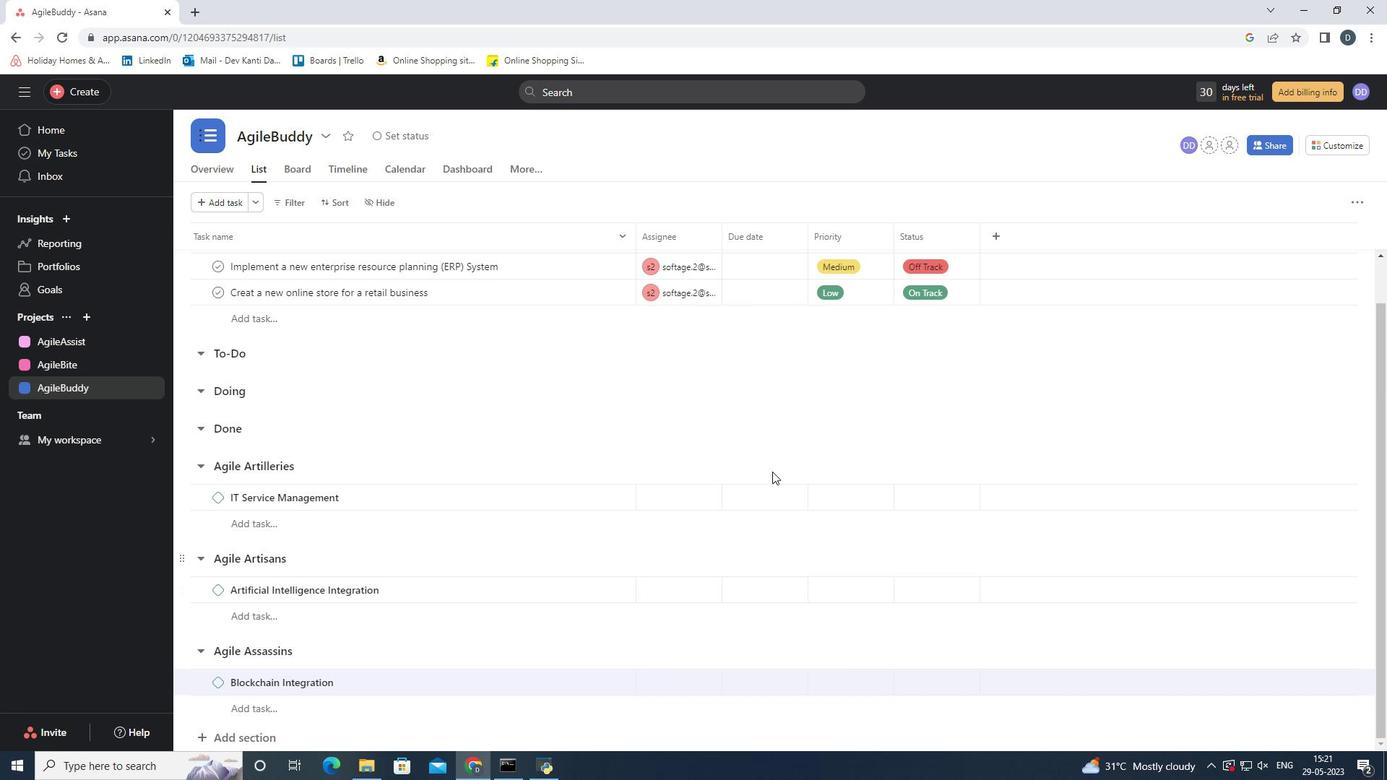 
Action: Mouse scrolled (577, 469) with delta (0, 0)
Screenshot: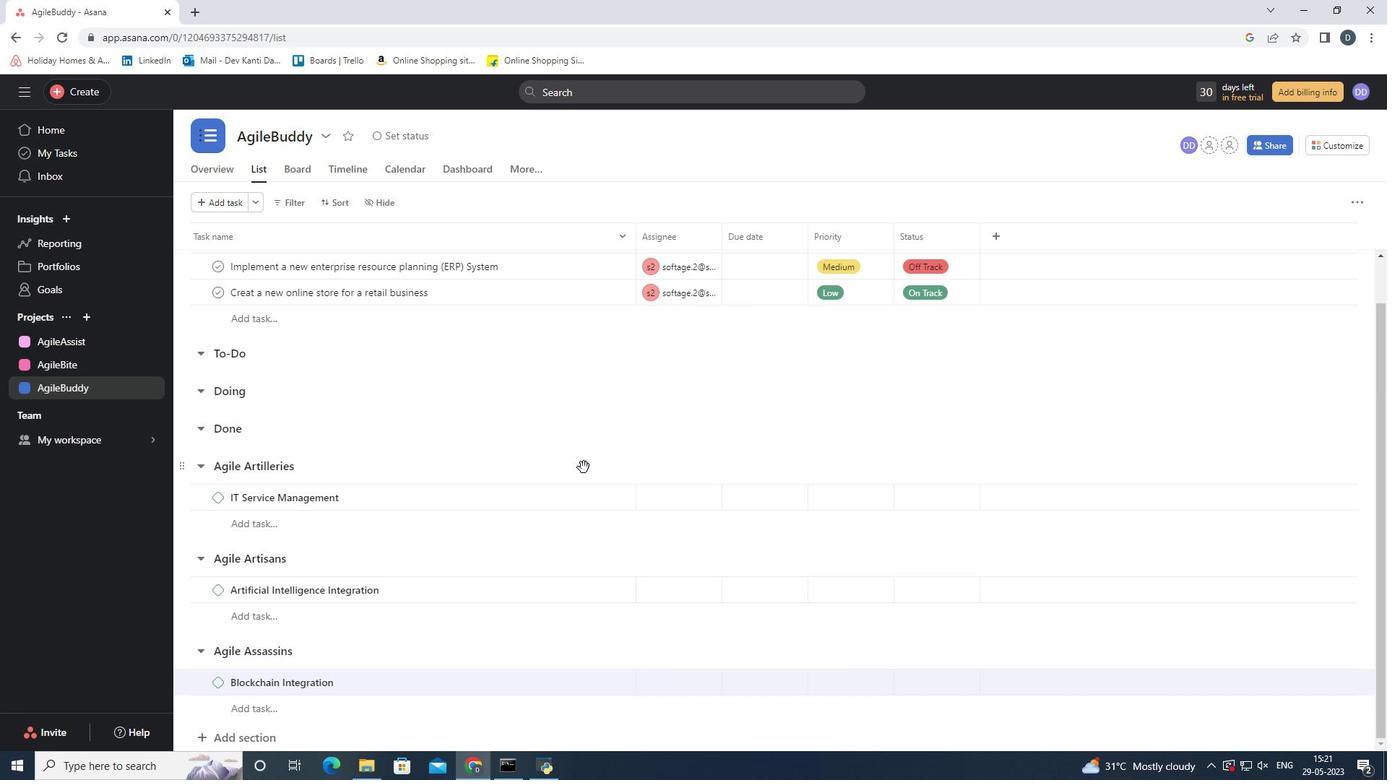 
Action: Mouse scrolled (577, 469) with delta (0, 0)
Screenshot: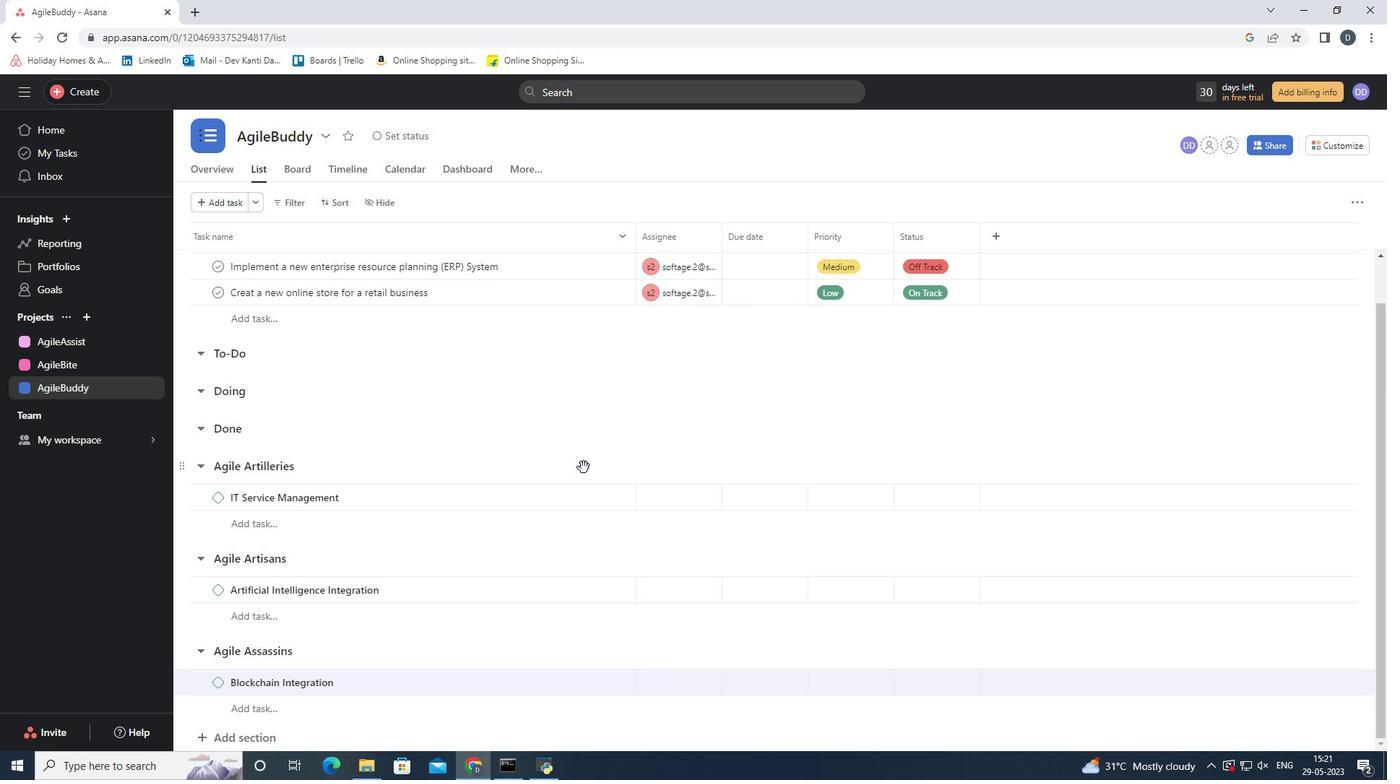 
Action: Mouse scrolled (577, 469) with delta (0, 0)
Screenshot: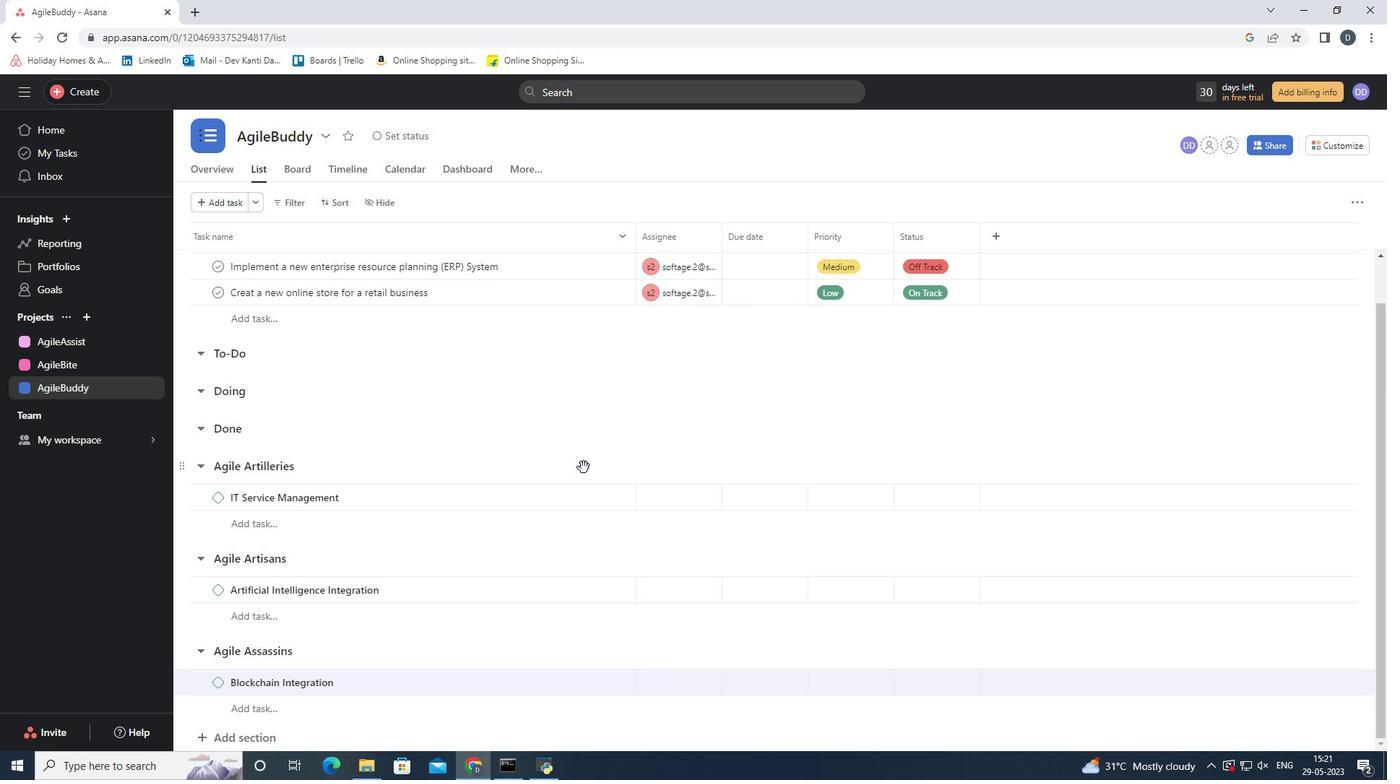 
Action: Mouse scrolled (577, 469) with delta (0, 0)
Screenshot: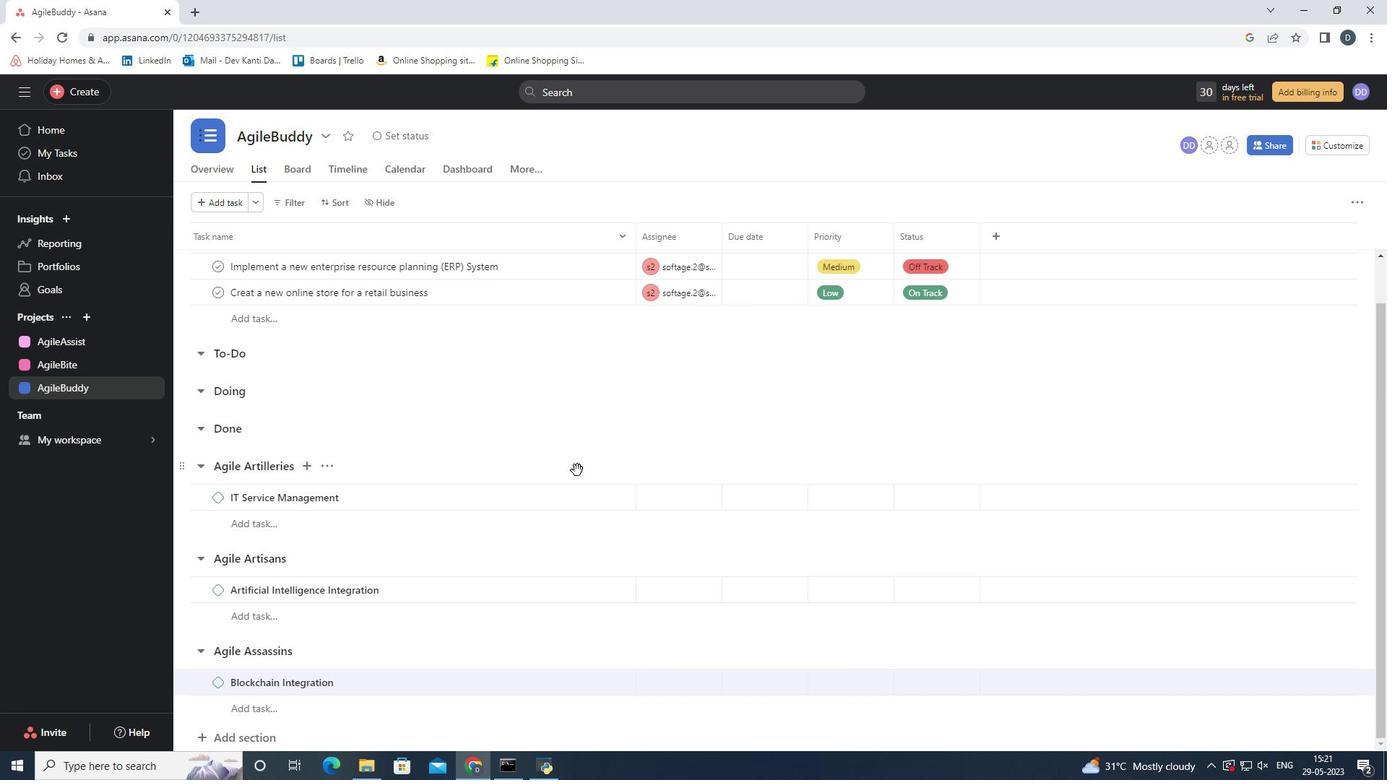 
Action: Mouse scrolled (577, 469) with delta (0, 0)
Screenshot: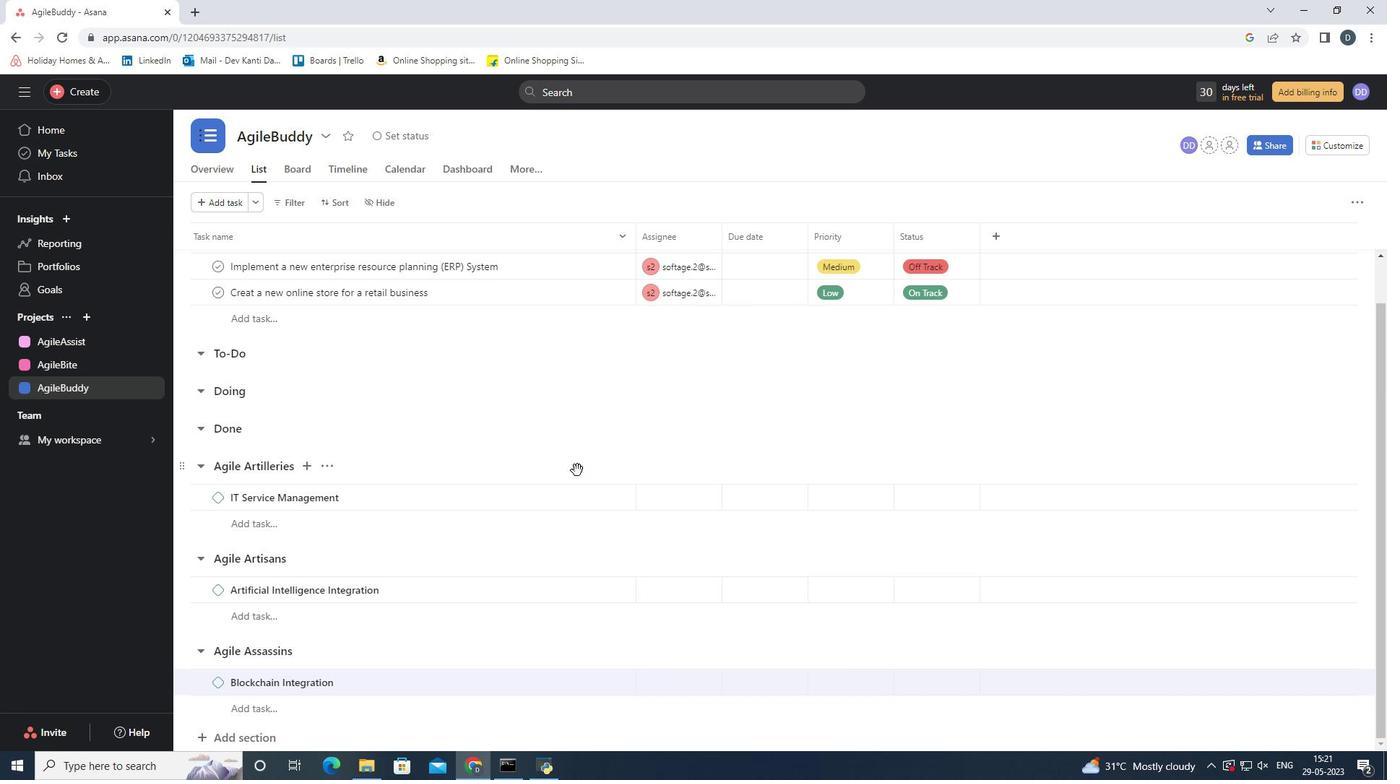
Action: Mouse moved to (822, 409)
Screenshot: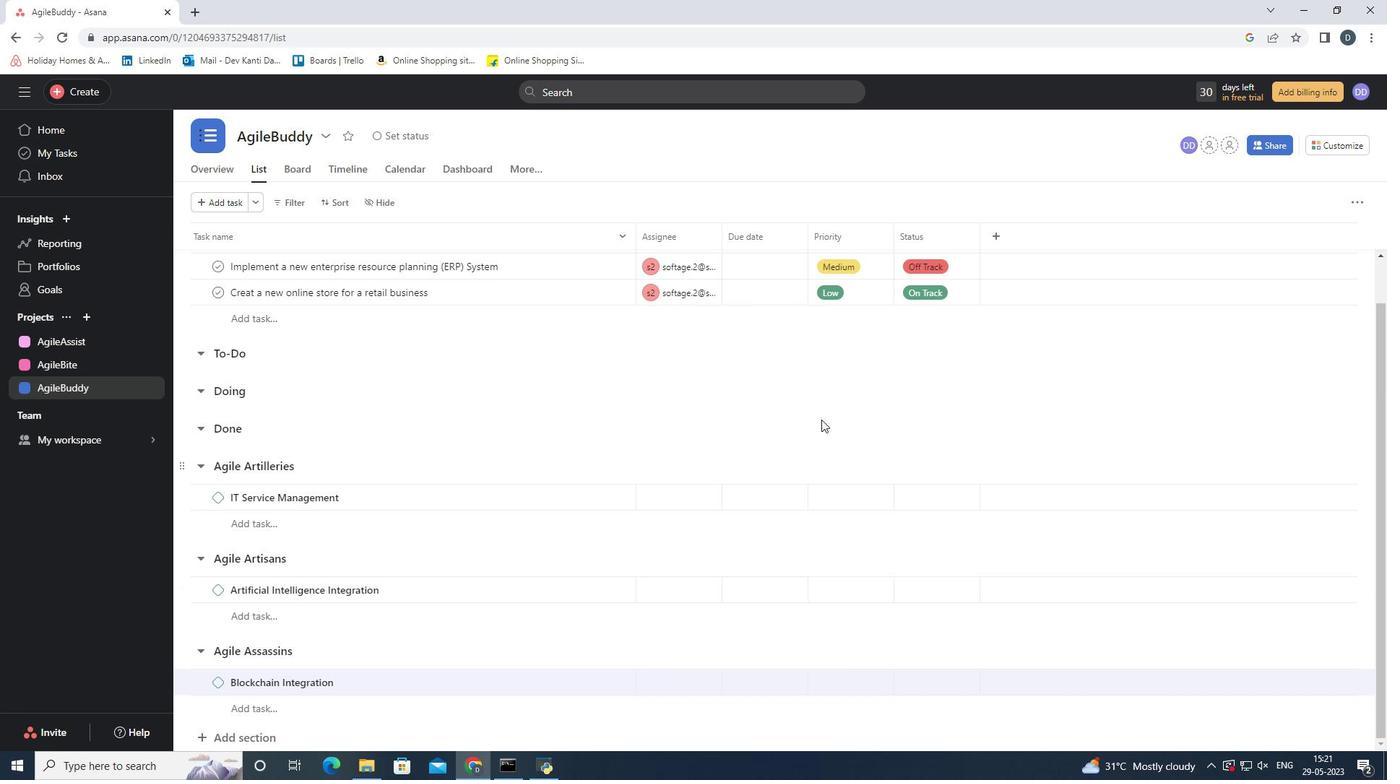 
